 Task: Send an email with the signature Hannah Green with the subject Request for feedback on an event and the message I apologize for any miscommunication and would like to clarify the situation. from softage.2@softage.net to softage.3@softage.net with an attached image file Catalog_image.jpg and move the email from Sent Items to the folder Meditation
Action: Mouse moved to (1004, 522)
Screenshot: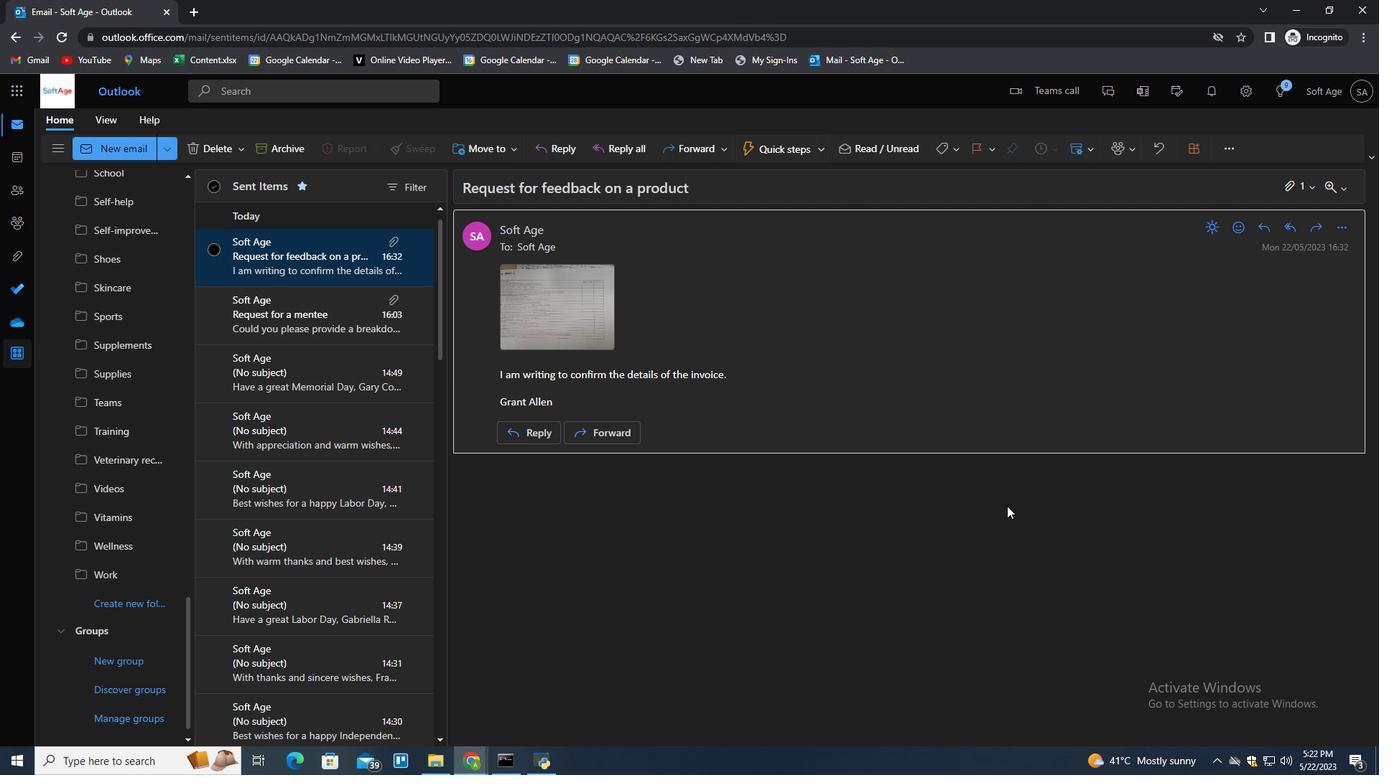 
Action: Key pressed n
Screenshot: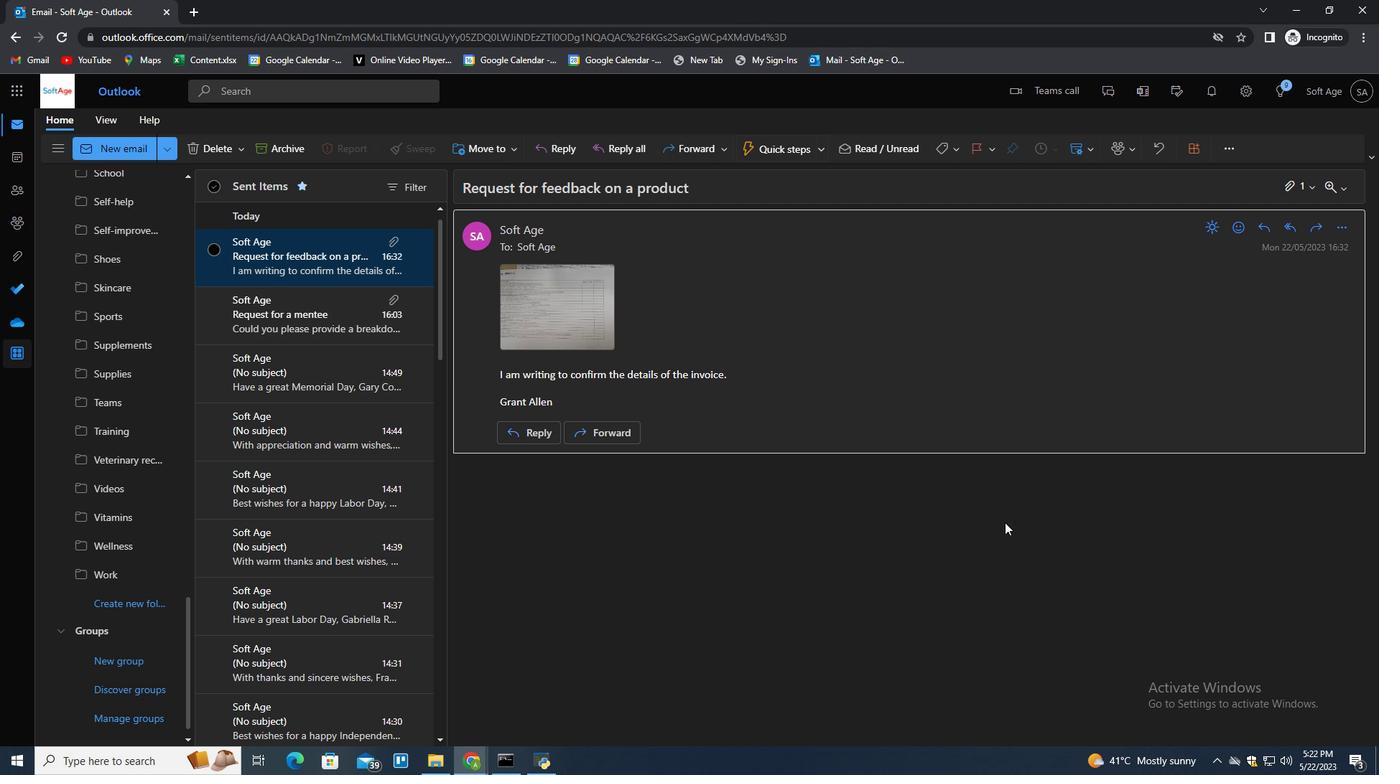 
Action: Mouse moved to (969, 151)
Screenshot: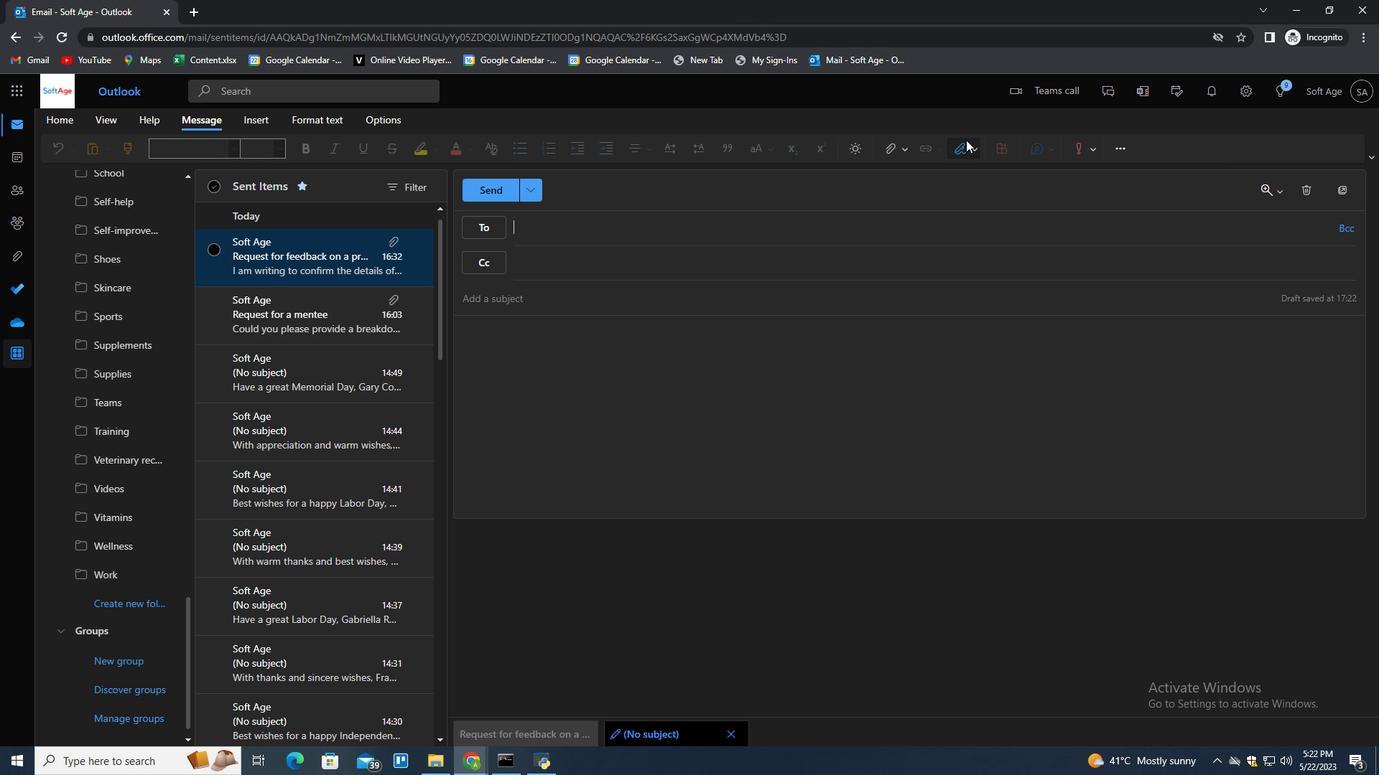 
Action: Mouse pressed left at (969, 151)
Screenshot: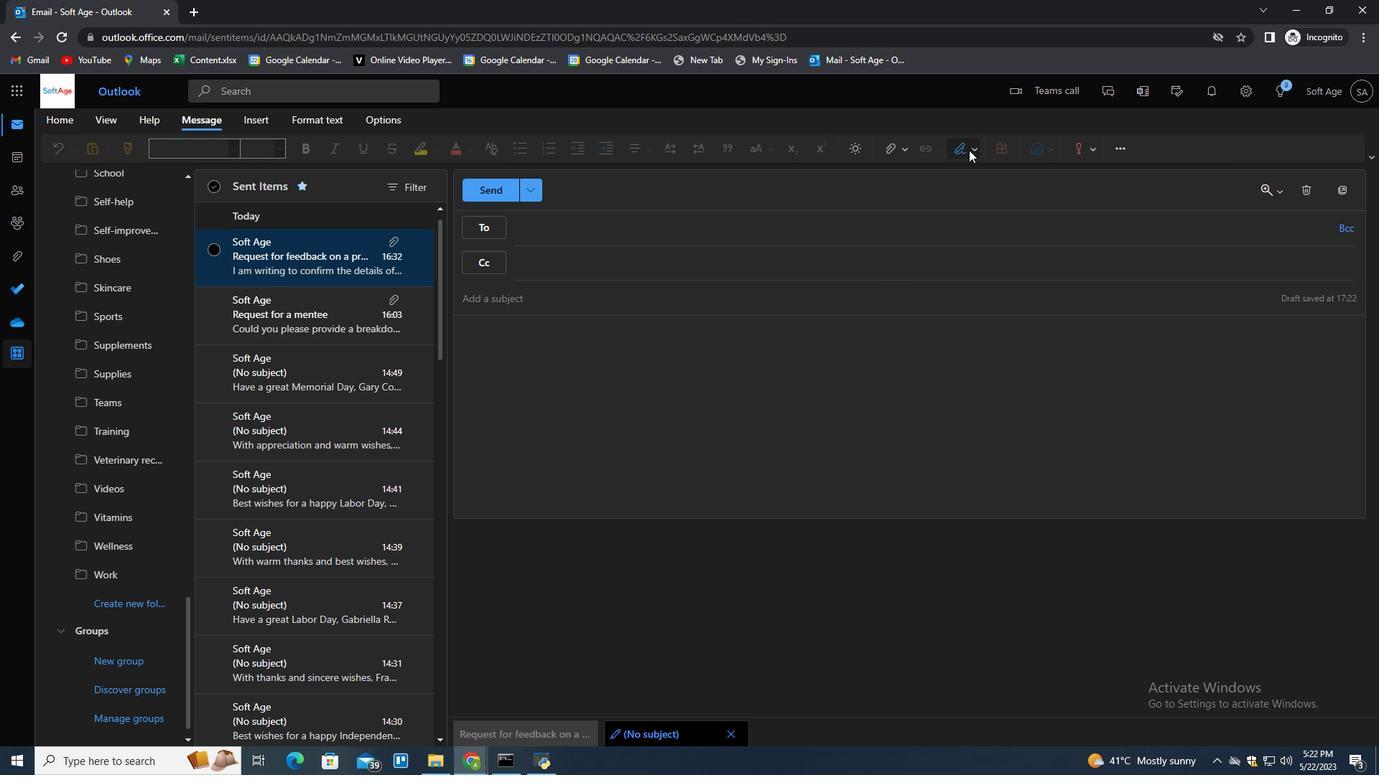 
Action: Mouse moved to (946, 204)
Screenshot: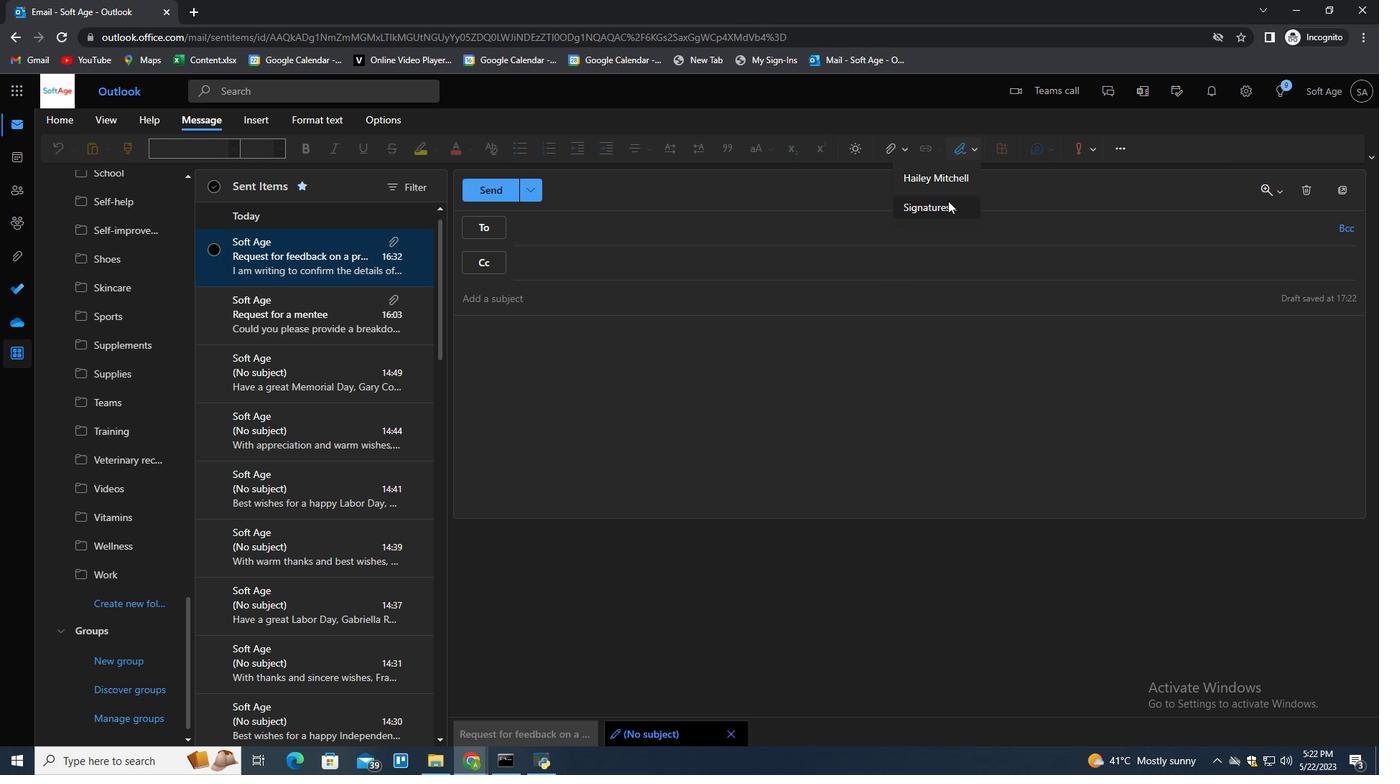 
Action: Mouse pressed left at (946, 204)
Screenshot: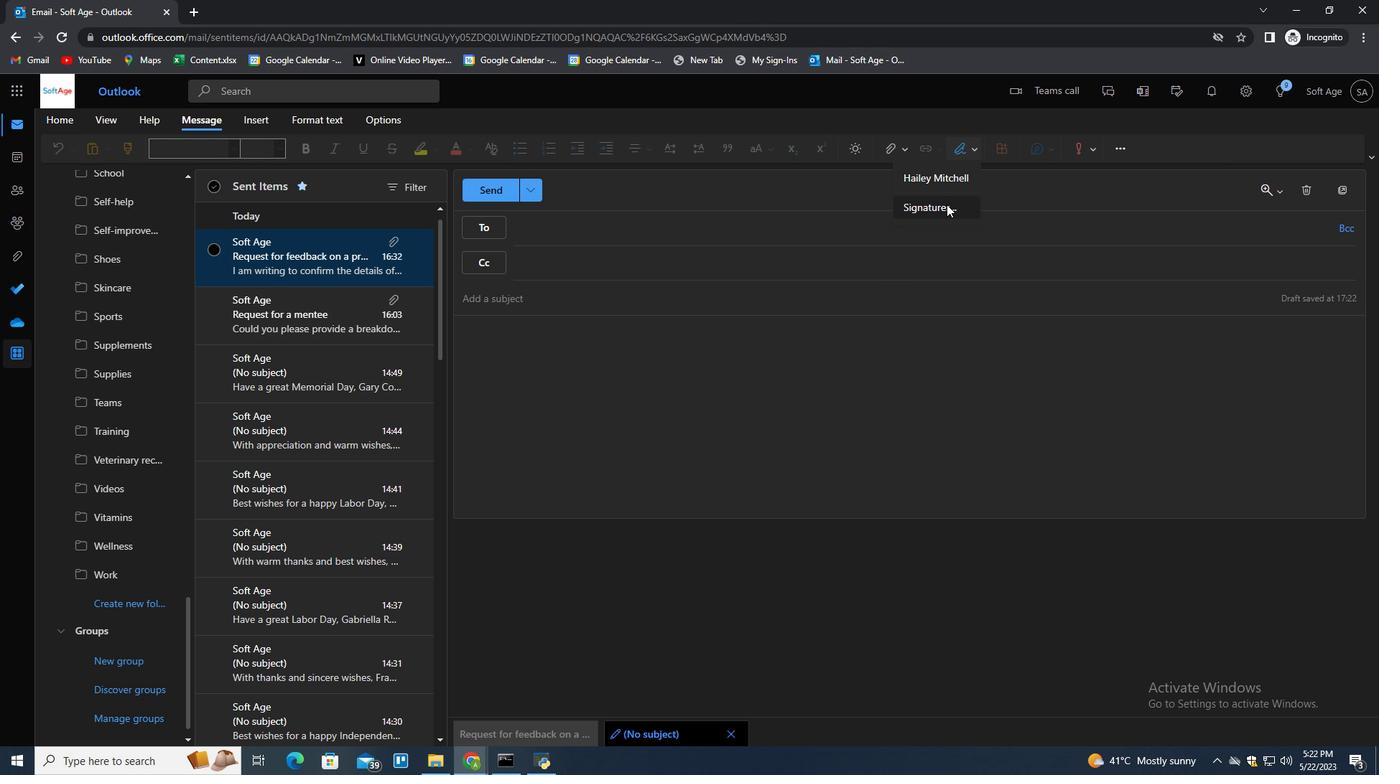 
Action: Mouse moved to (976, 257)
Screenshot: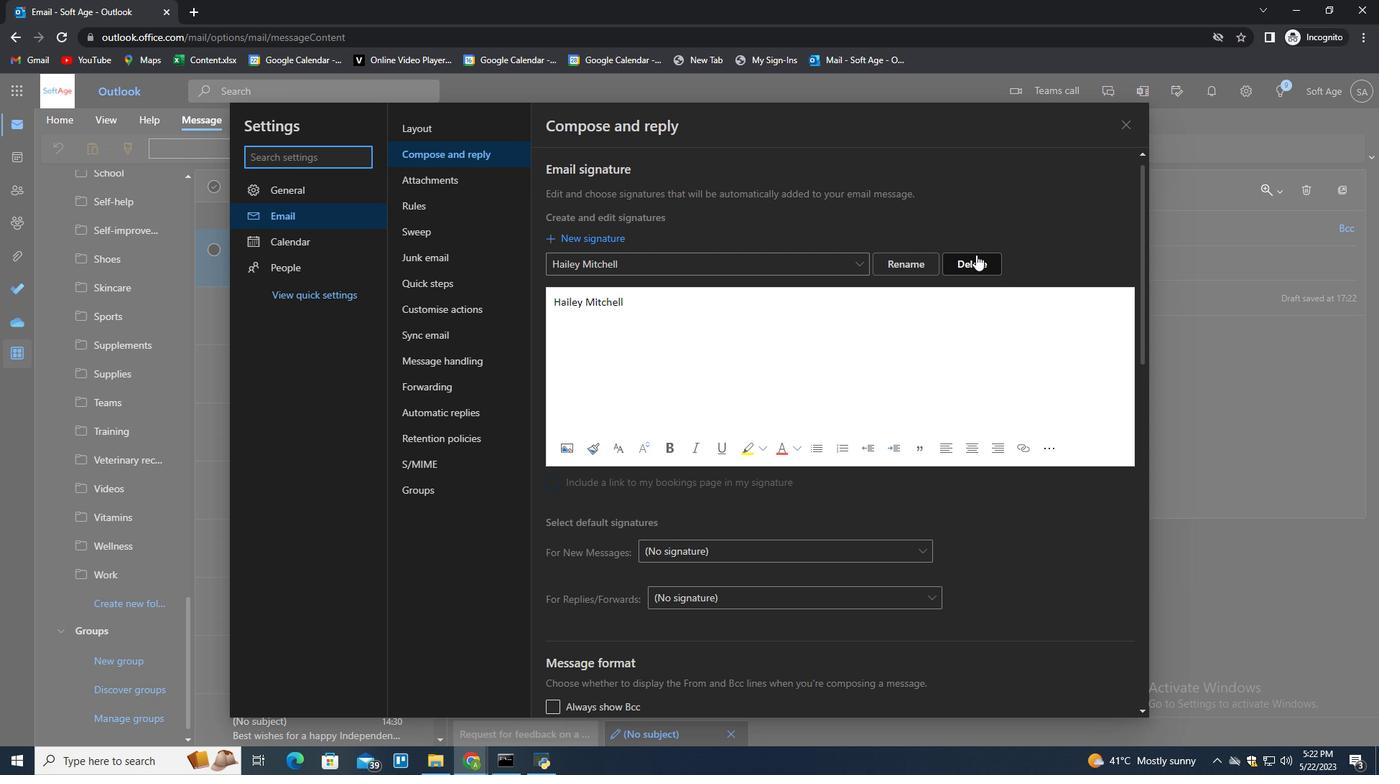 
Action: Mouse pressed left at (976, 257)
Screenshot: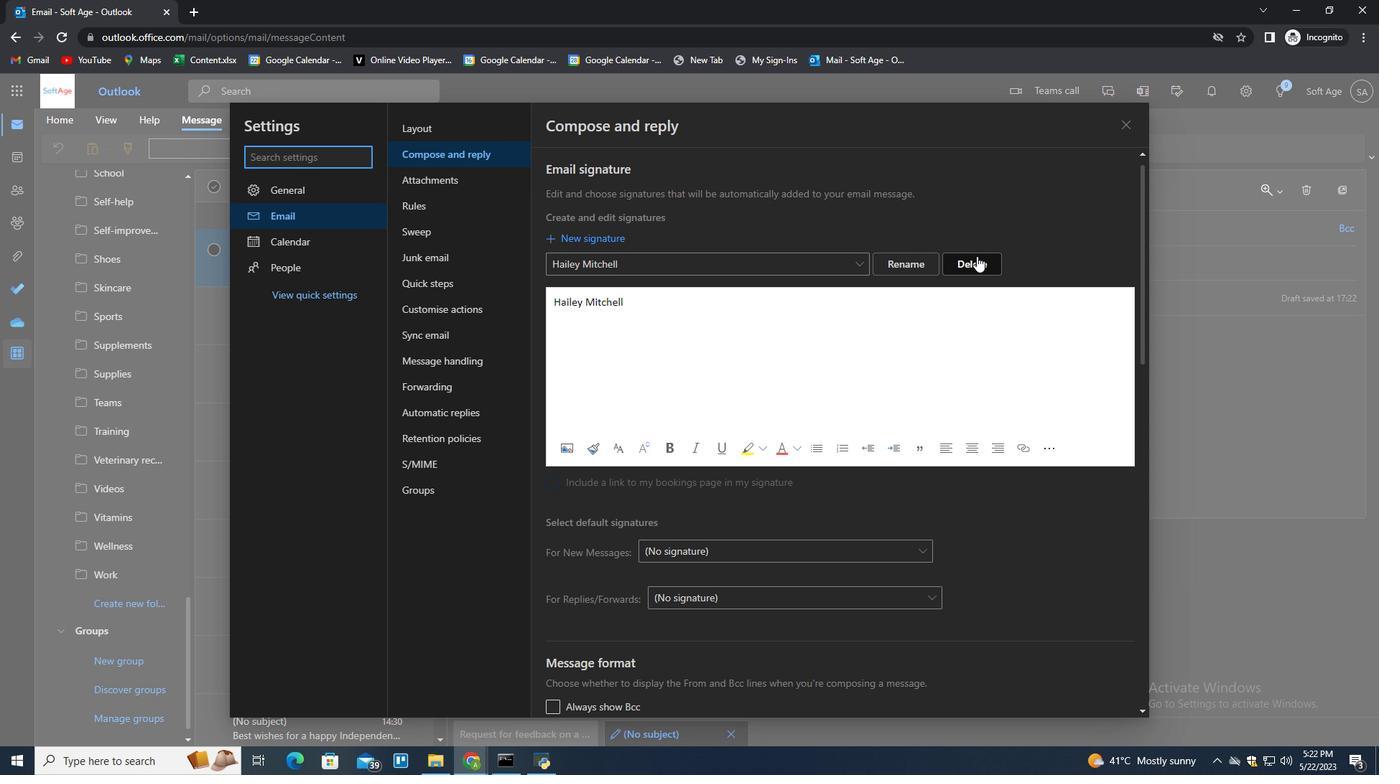 
Action: Mouse moved to (976, 261)
Screenshot: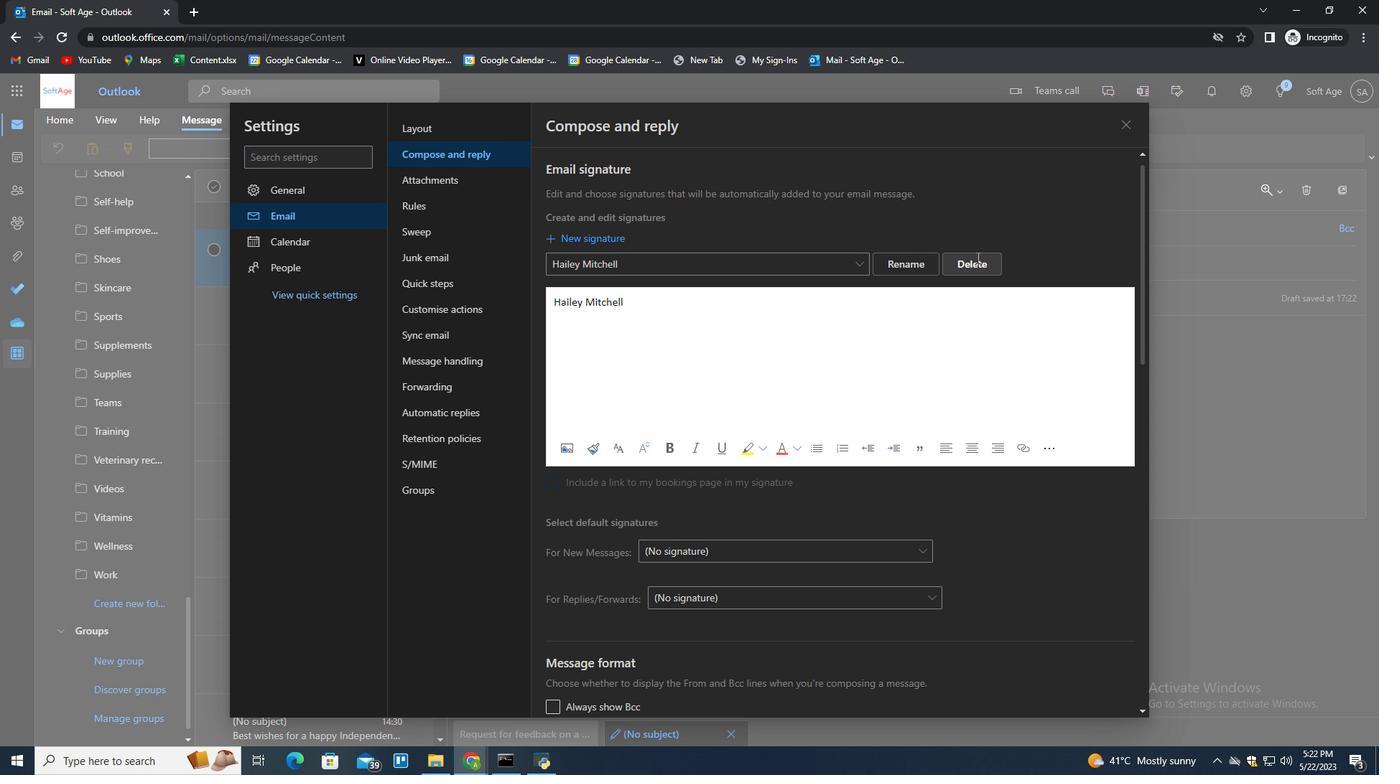 
Action: Mouse pressed left at (976, 261)
Screenshot: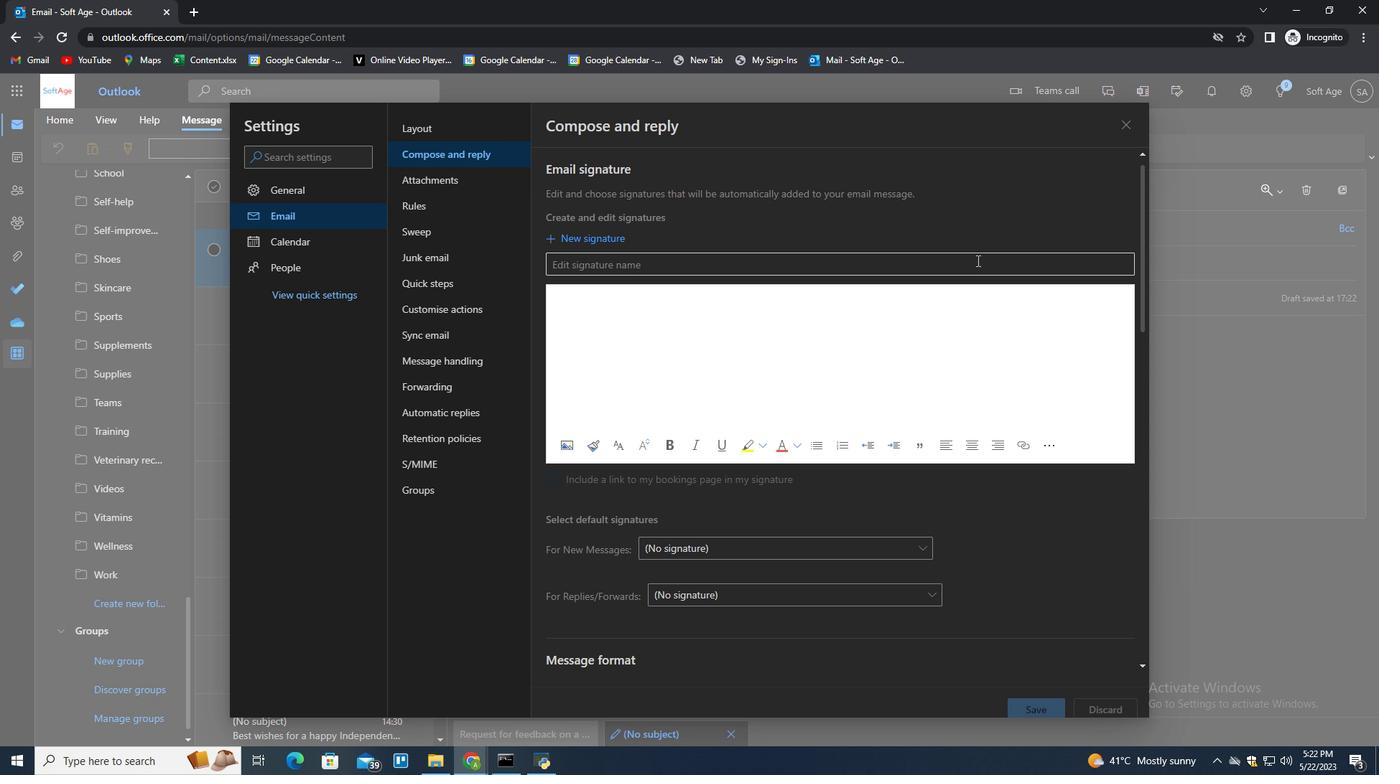 
Action: Key pressed <Key.shift>Hannah<Key.space><Key.shift>Gtr<Key.backspace><Key.backspace>reen<Key.tab><Key.shift><Key.shift><Key.shift><Key.shift><Key.shift><Key.shift><Key.shift><Key.shift><Key.shift><Key.shift><Key.shift><Key.shift><Key.shift><Key.shift><Key.shift><Key.shift><Key.shift><Key.shift><Key.shift><Key.shift><Key.shift><Key.shift><Key.shift><Key.shift><Key.shift><Key.shift><Key.shift><Key.shift><Key.shift><Key.shift><Key.shift><Key.shift><Key.shift>Hannah<Key.space><Key.shift>Green
Screenshot: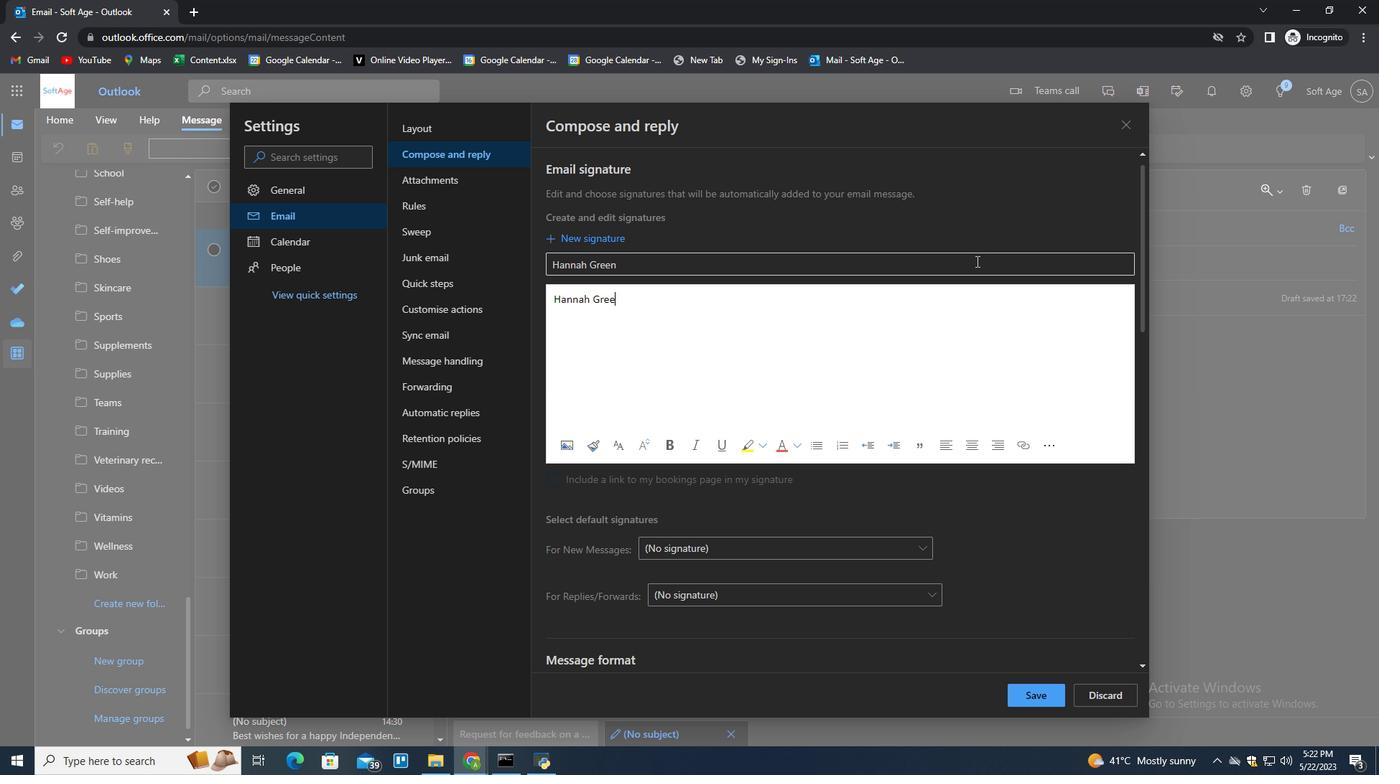 
Action: Mouse moved to (1043, 703)
Screenshot: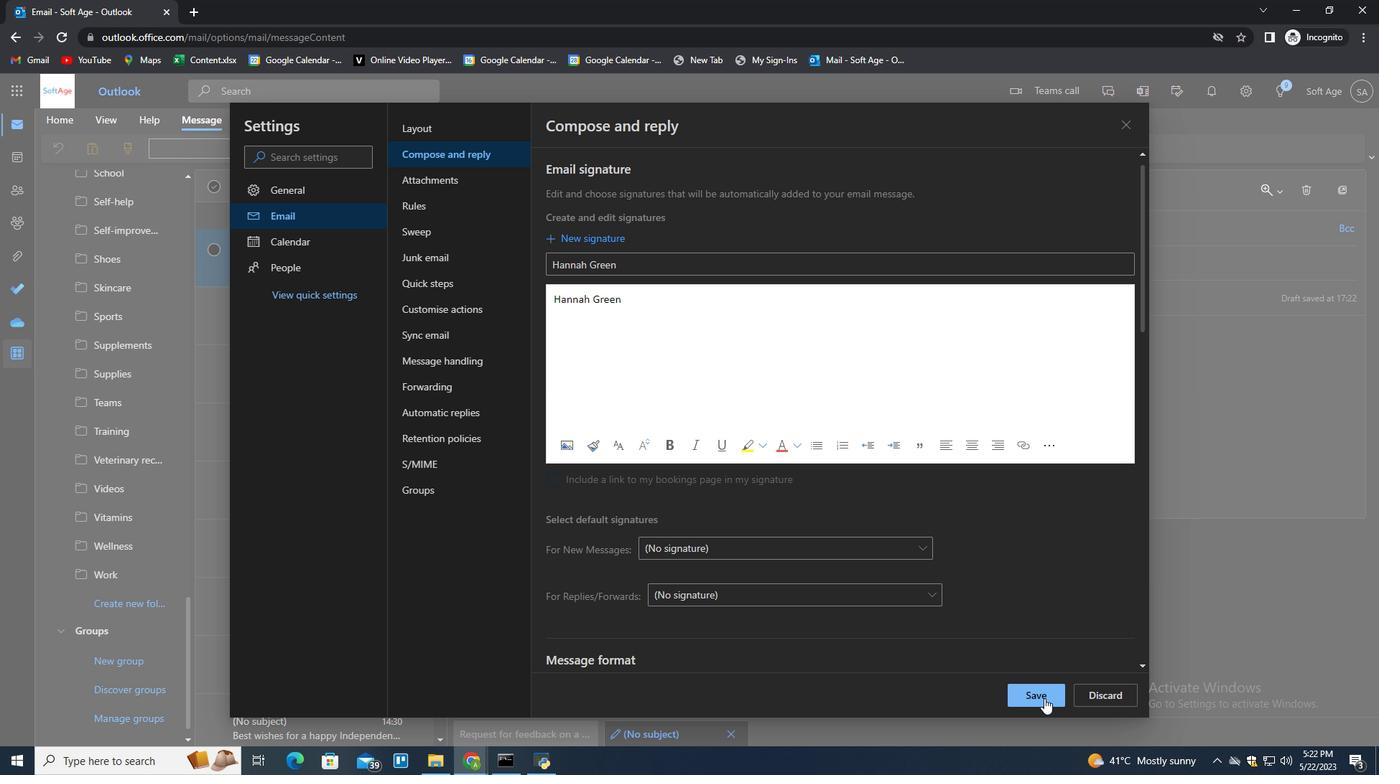 
Action: Mouse pressed left at (1043, 703)
Screenshot: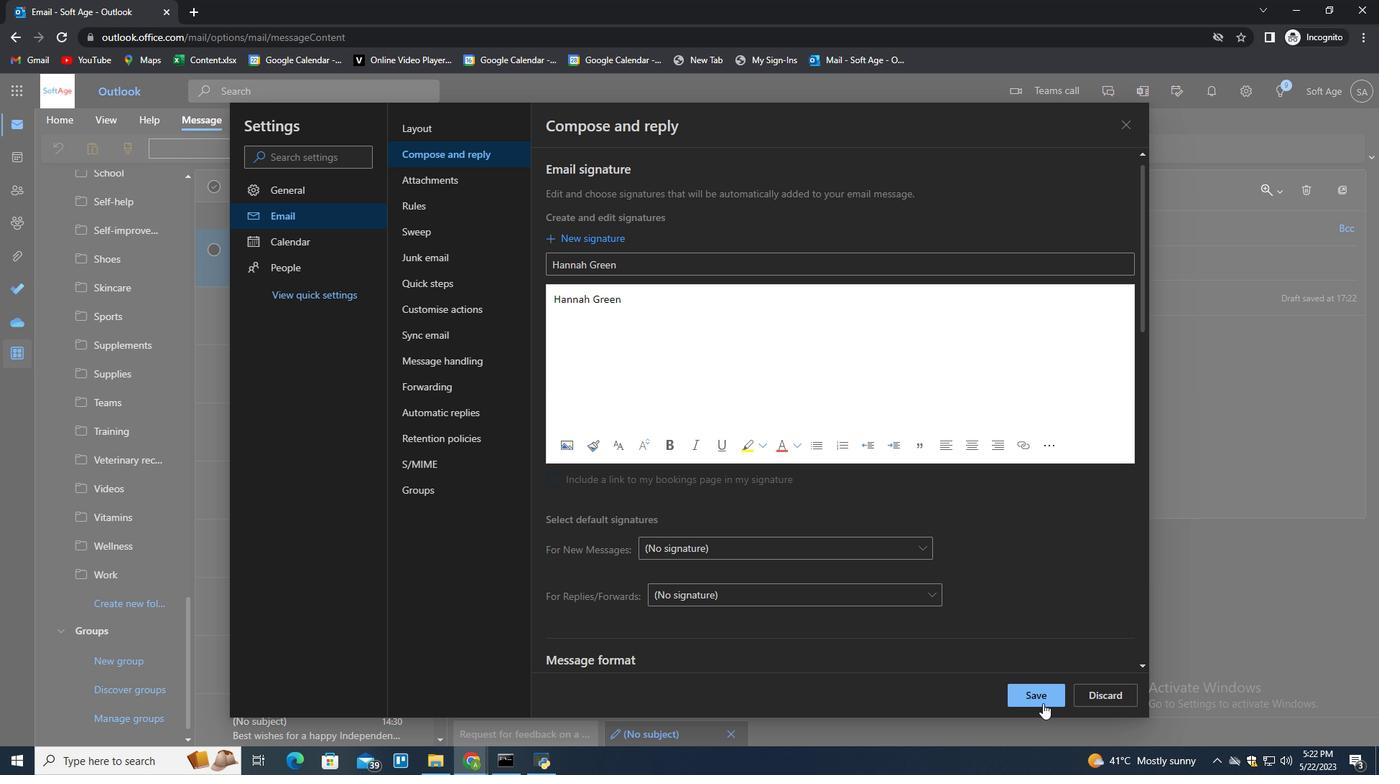 
Action: Mouse moved to (1242, 401)
Screenshot: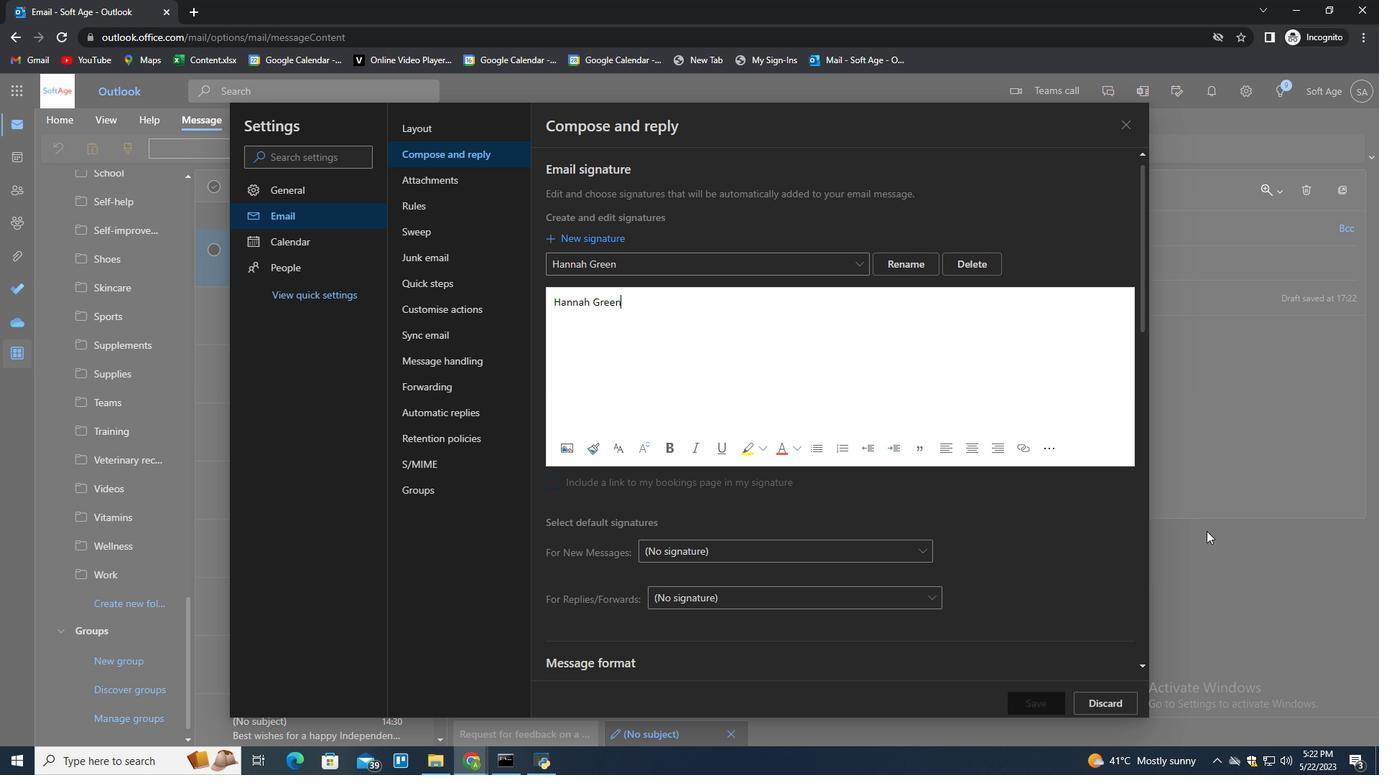 
Action: Mouse pressed left at (1242, 401)
Screenshot: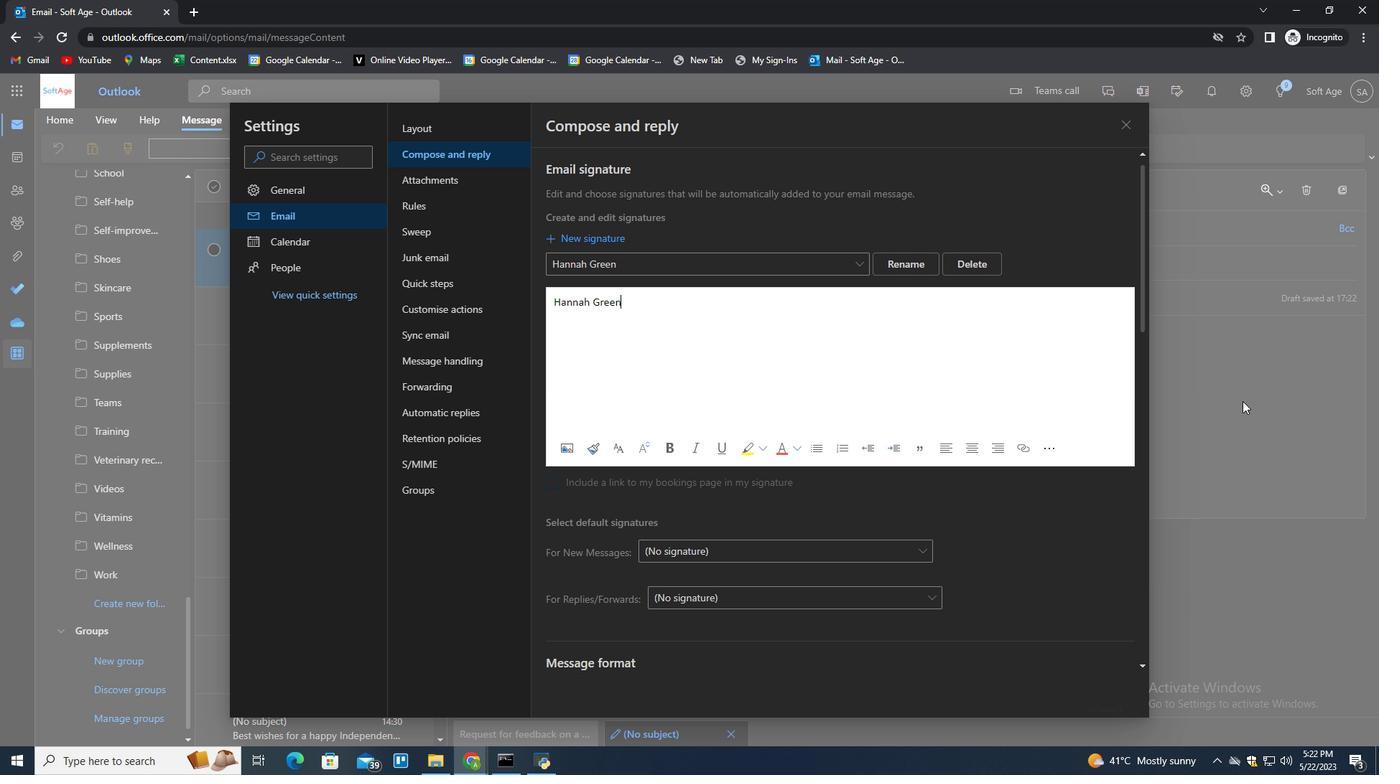 
Action: Mouse moved to (970, 153)
Screenshot: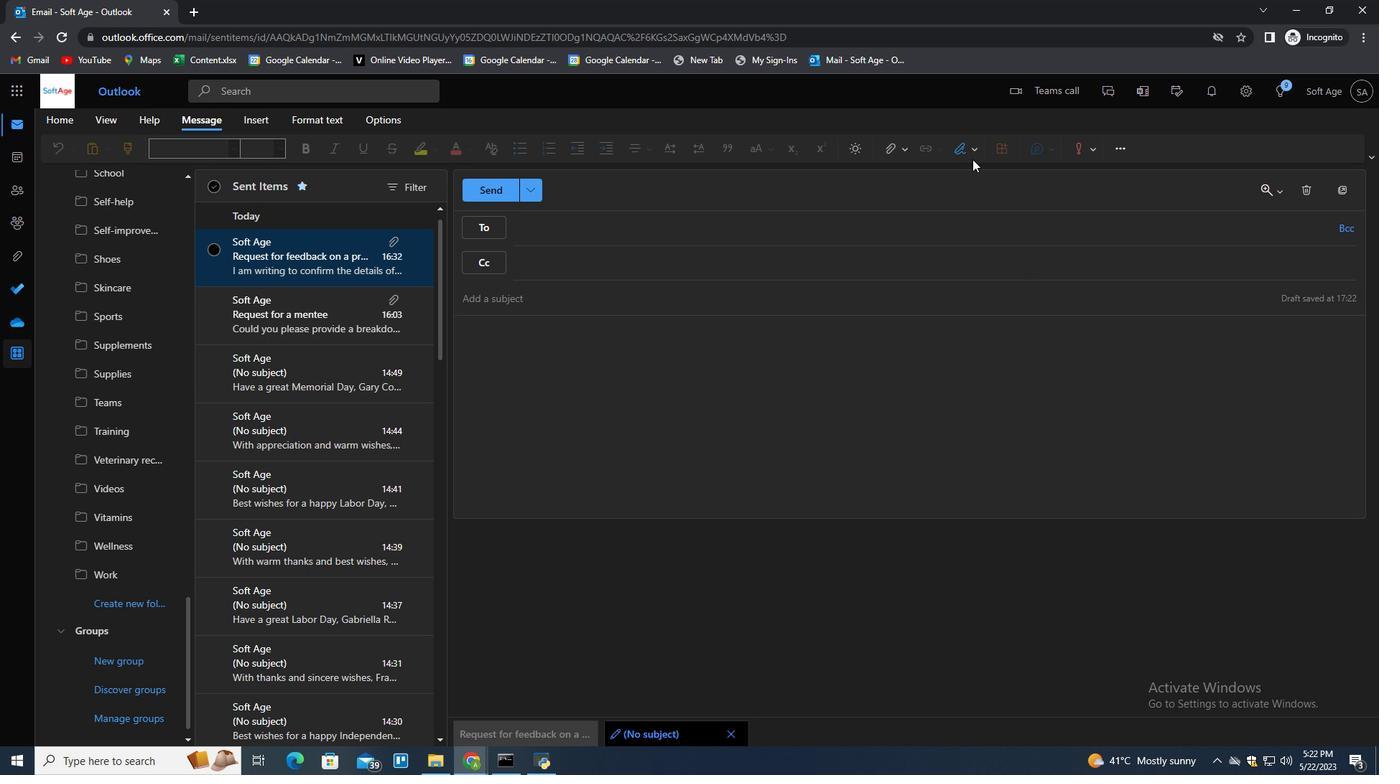 
Action: Mouse pressed left at (970, 153)
Screenshot: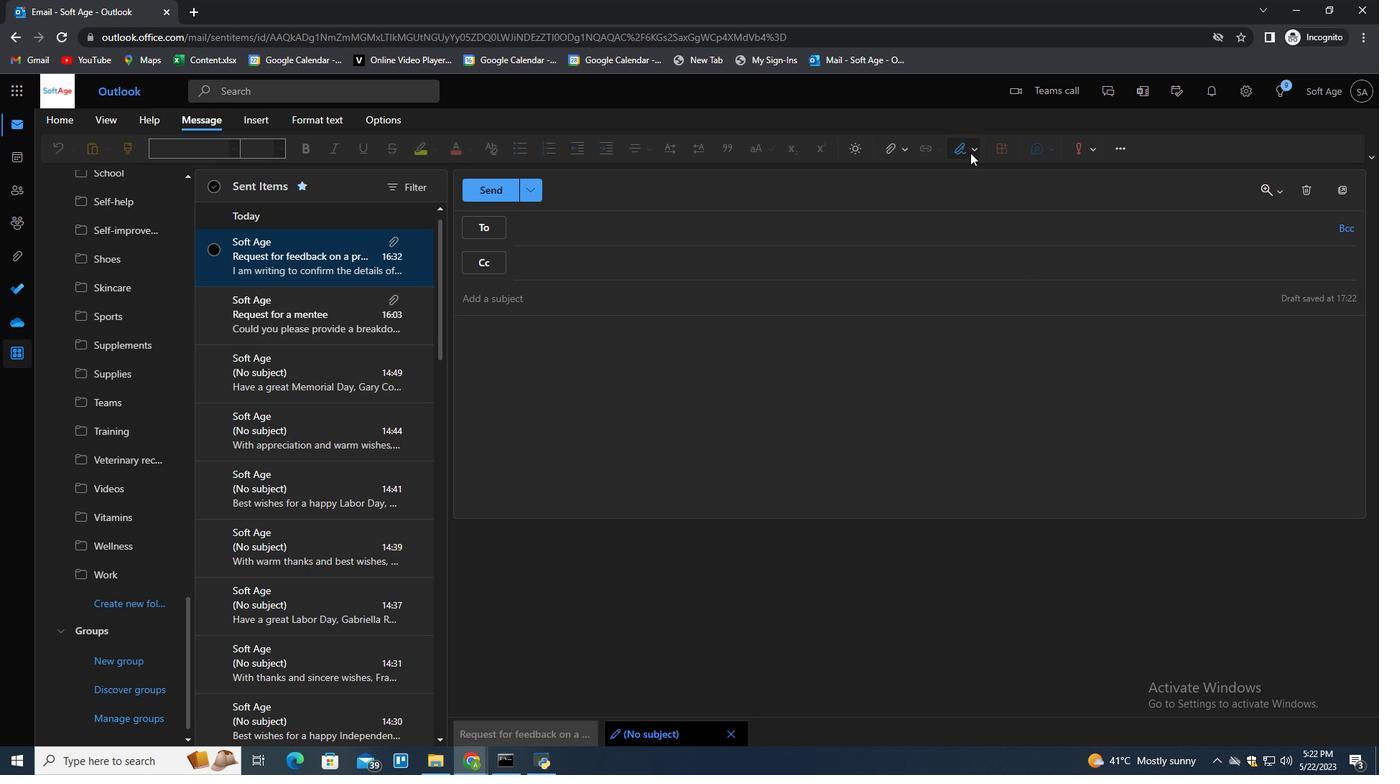 
Action: Mouse moved to (930, 175)
Screenshot: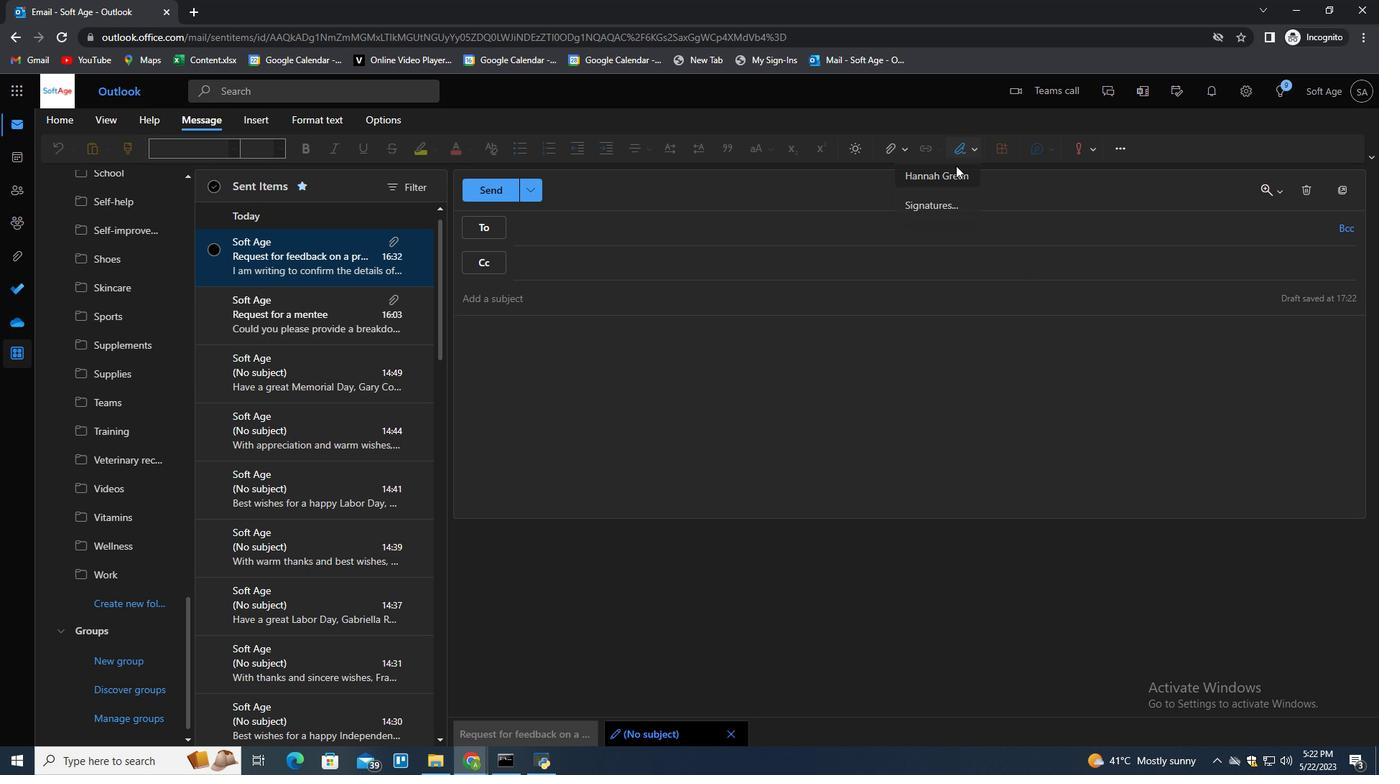 
Action: Mouse pressed left at (930, 175)
Screenshot: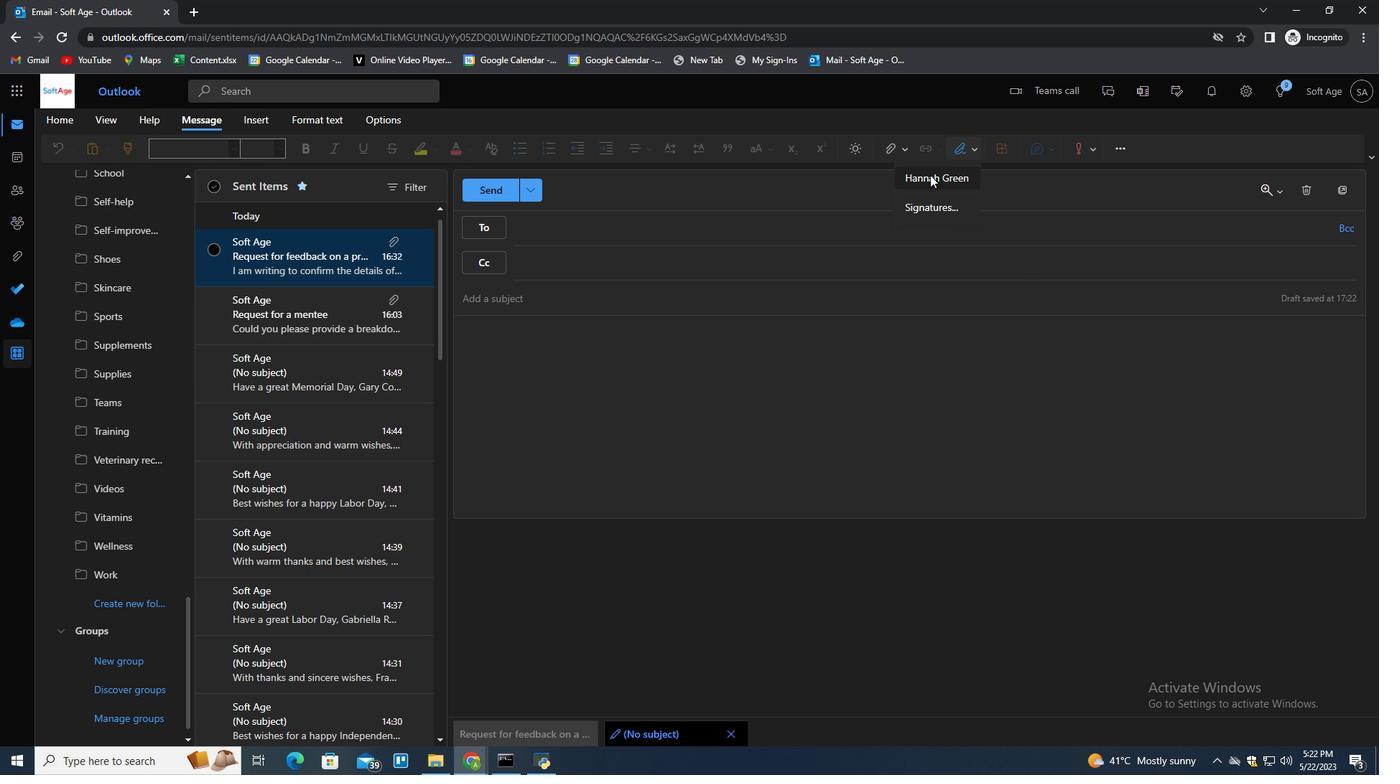 
Action: Mouse moved to (545, 288)
Screenshot: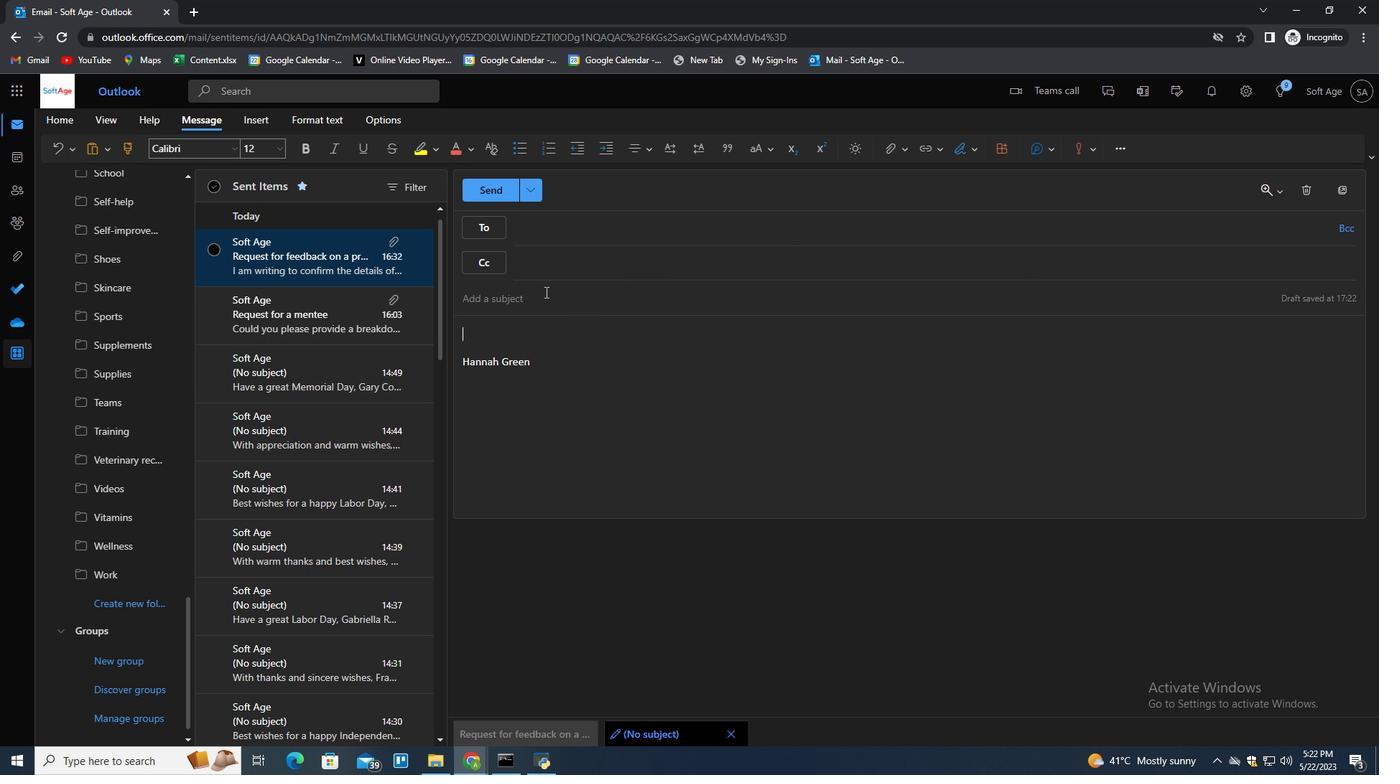 
Action: Mouse pressed left at (545, 288)
Screenshot: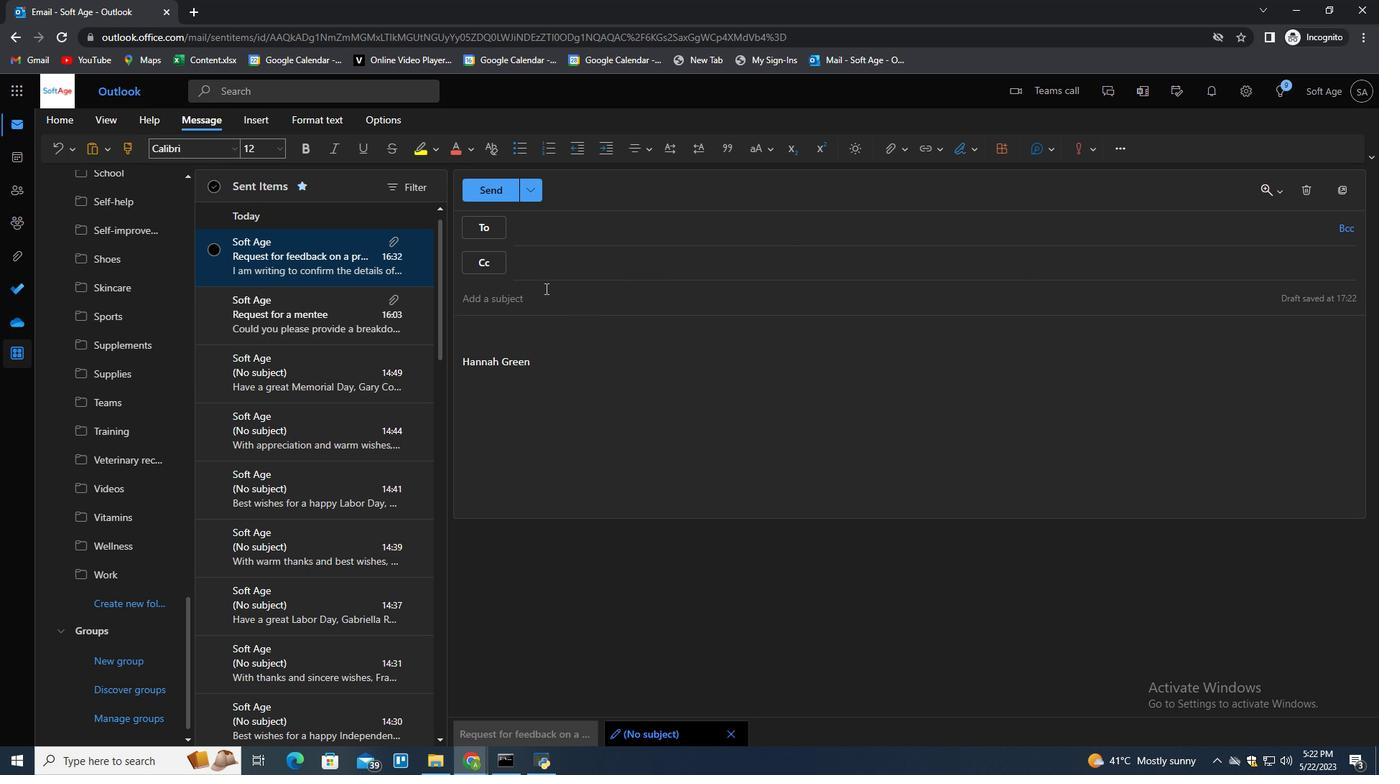 
Action: Mouse moved to (566, 311)
Screenshot: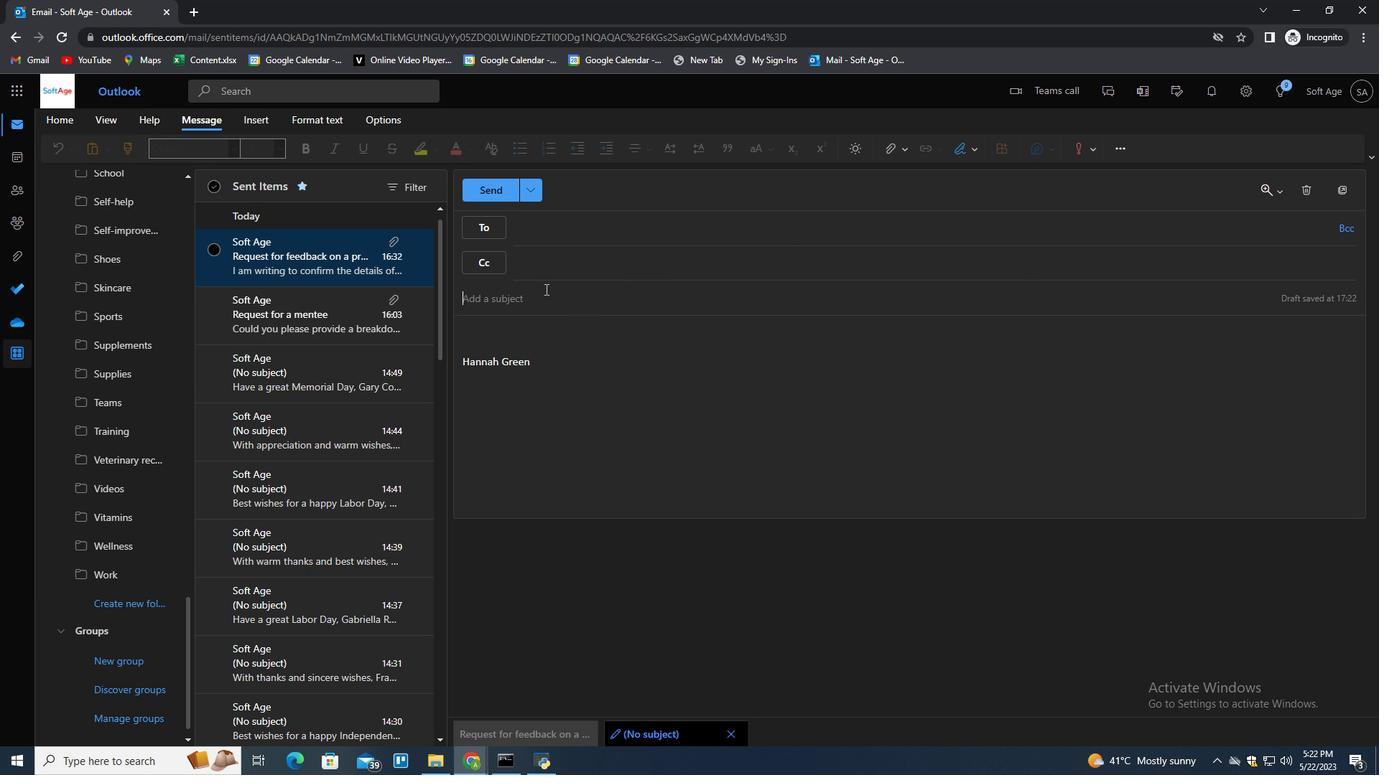 
Action: Key pressed <Key.shift>Request<Key.space>for<Key.space>feedna<Key.backspace><Key.backspace>back<Key.space>o<Key.space>a<Key.backspace><Key.backspace>n<Key.space>an<Key.space>event<Key.space>and<Key.space>t<Key.backspace><Key.backspace><Key.backspace><Key.backspace><Key.backspace><Key.tab><Key.shift>I<Key.space>apologize<Key.space>for<Key.space>any<Key.space>miscommunication<Key.space>and<Key.space>would<Key.space>like<Key.space>to<Key.space>vl<Key.backspace><Key.backspace>clarify<Key.space>the<Key.space>sitr<Key.backspace>uation.
Screenshot: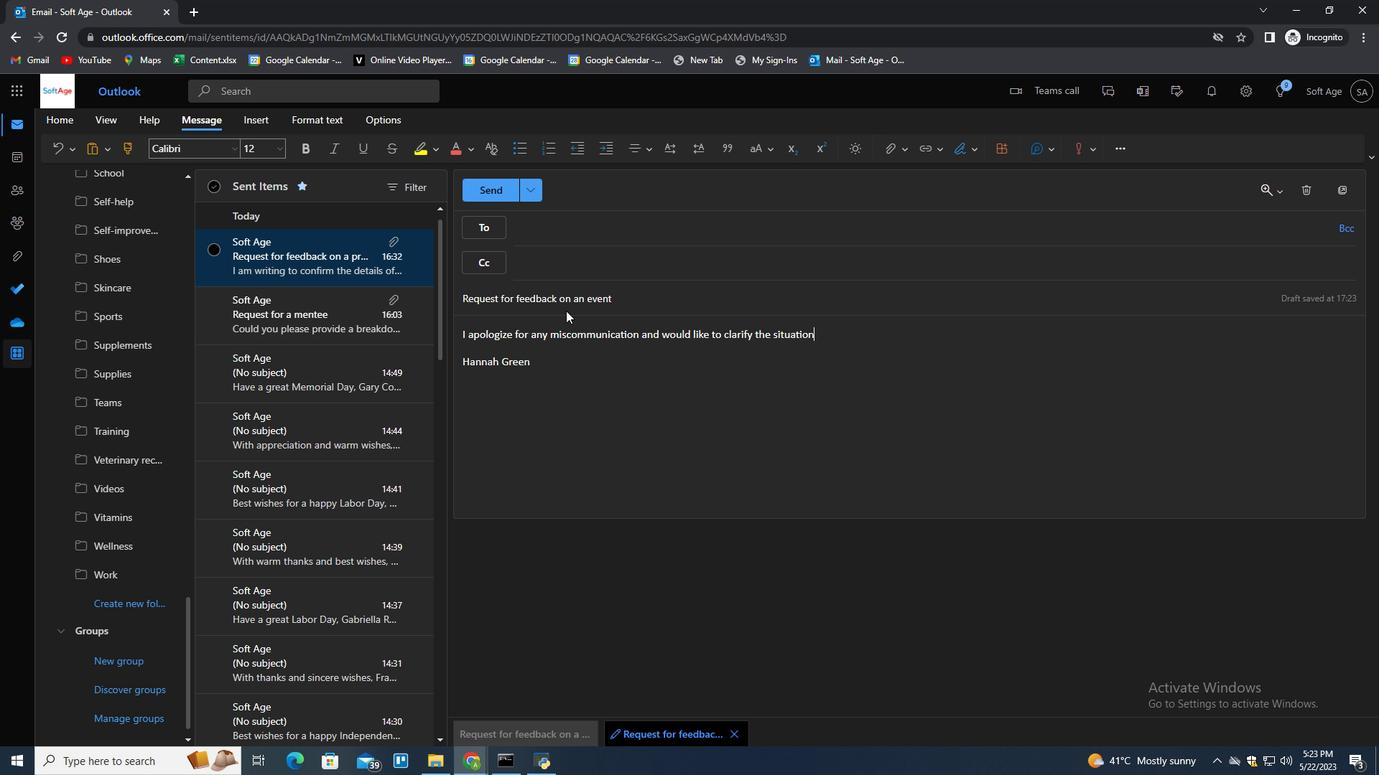 
Action: Mouse moved to (523, 232)
Screenshot: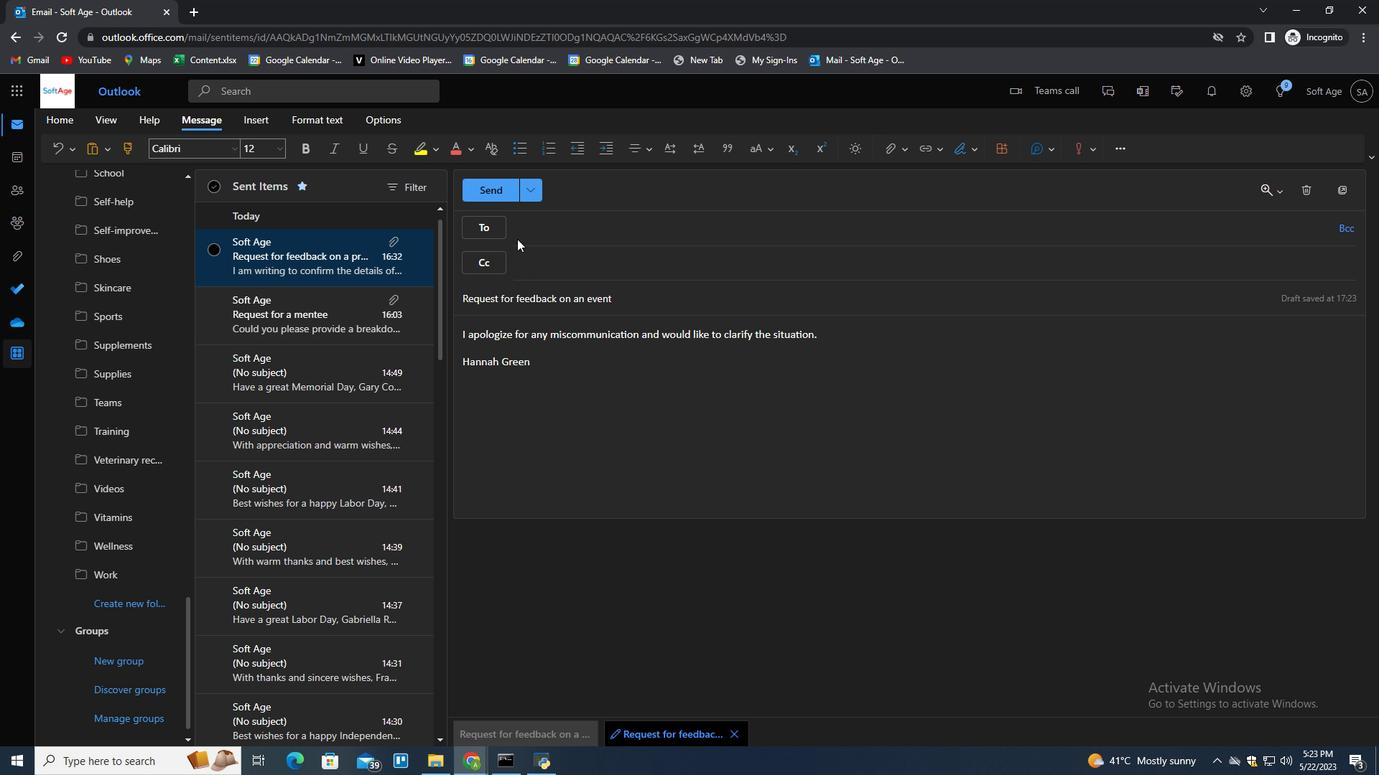 
Action: Mouse pressed left at (523, 232)
Screenshot: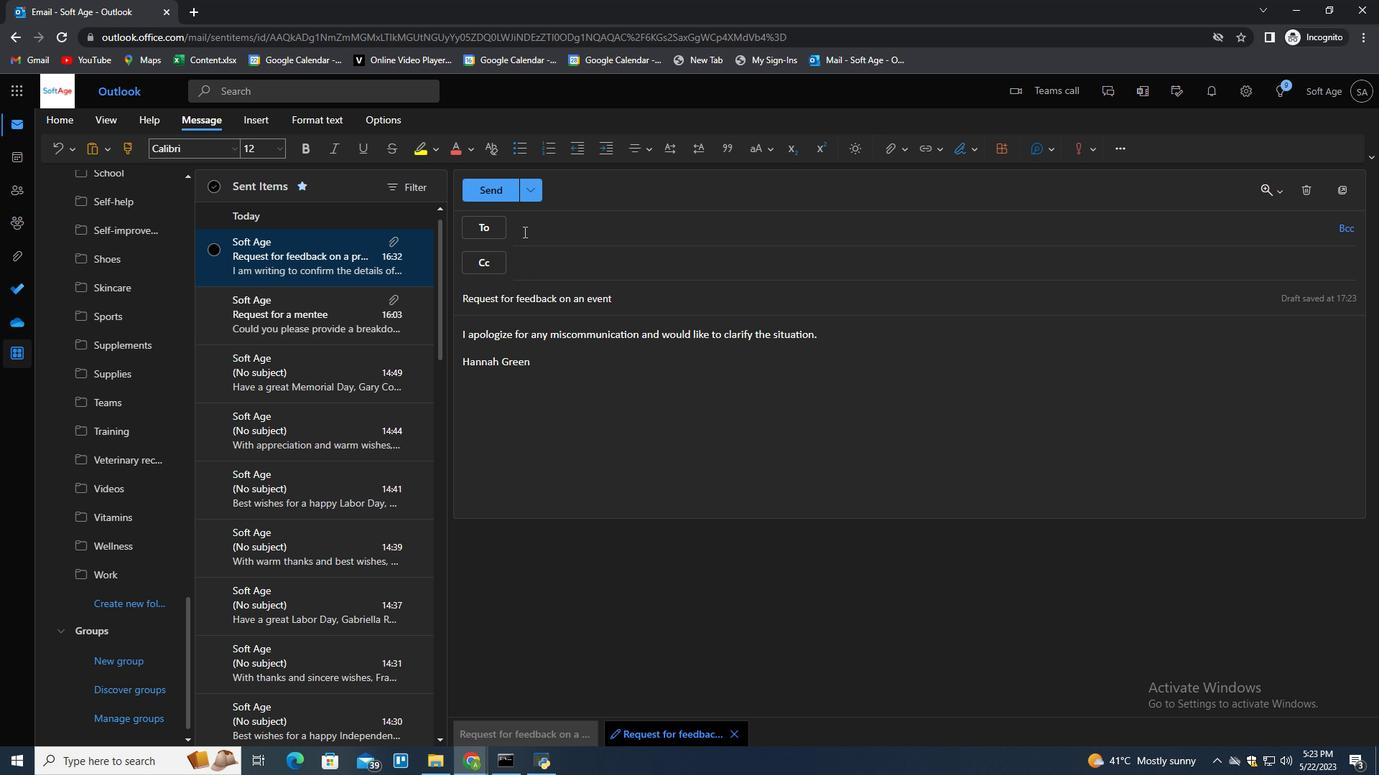 
Action: Key pressed softgae<Key.backspace><Key.backspace><Key.backspace>age.3<Key.shift>@softage.net<Key.enter>
Screenshot: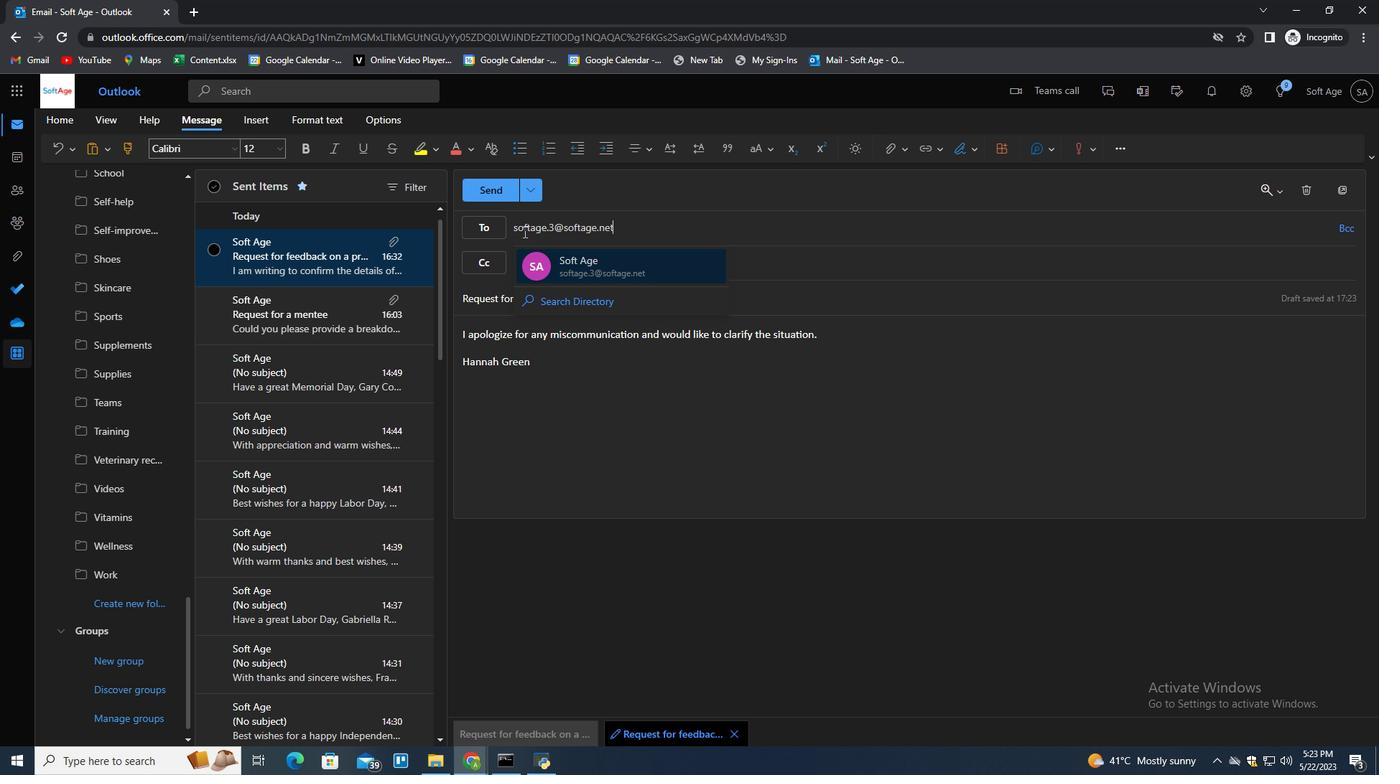 
Action: Mouse moved to (900, 146)
Screenshot: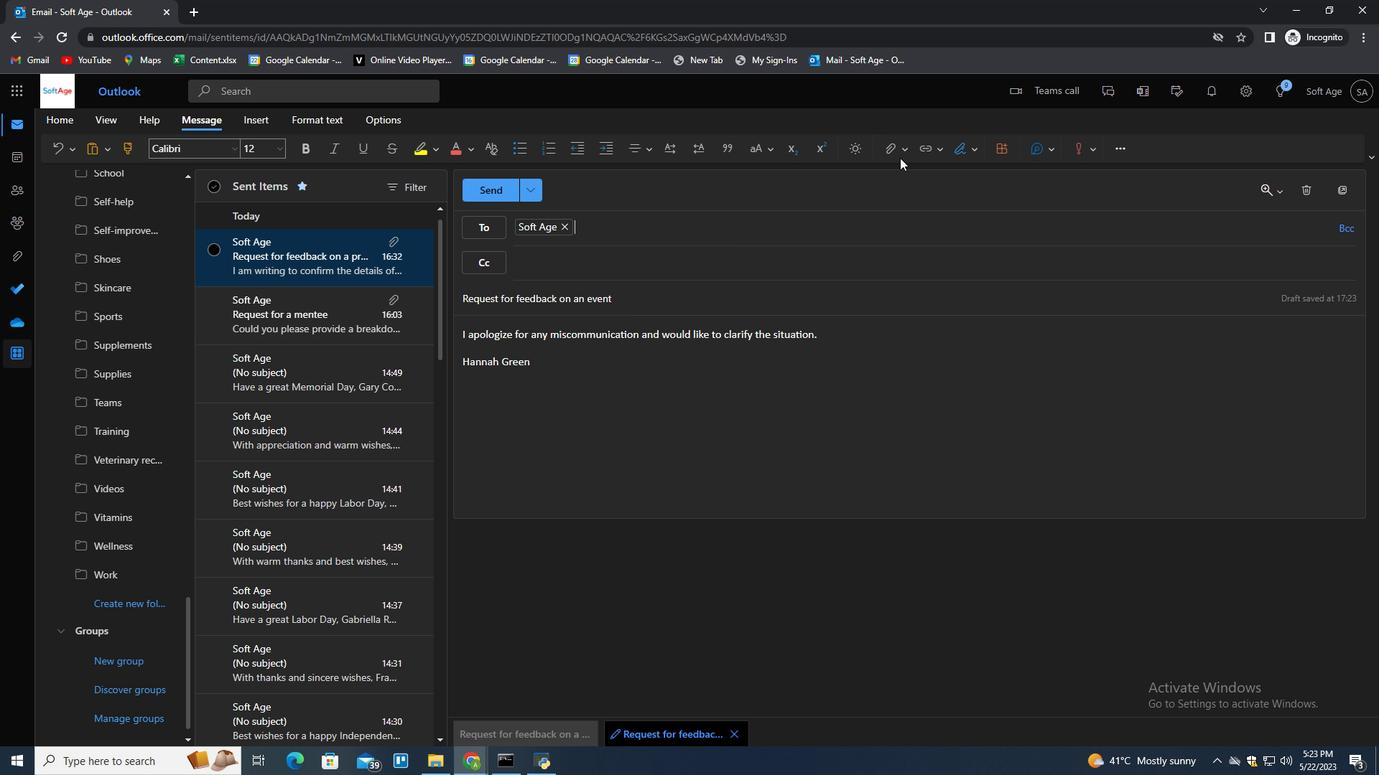 
Action: Mouse pressed left at (900, 146)
Screenshot: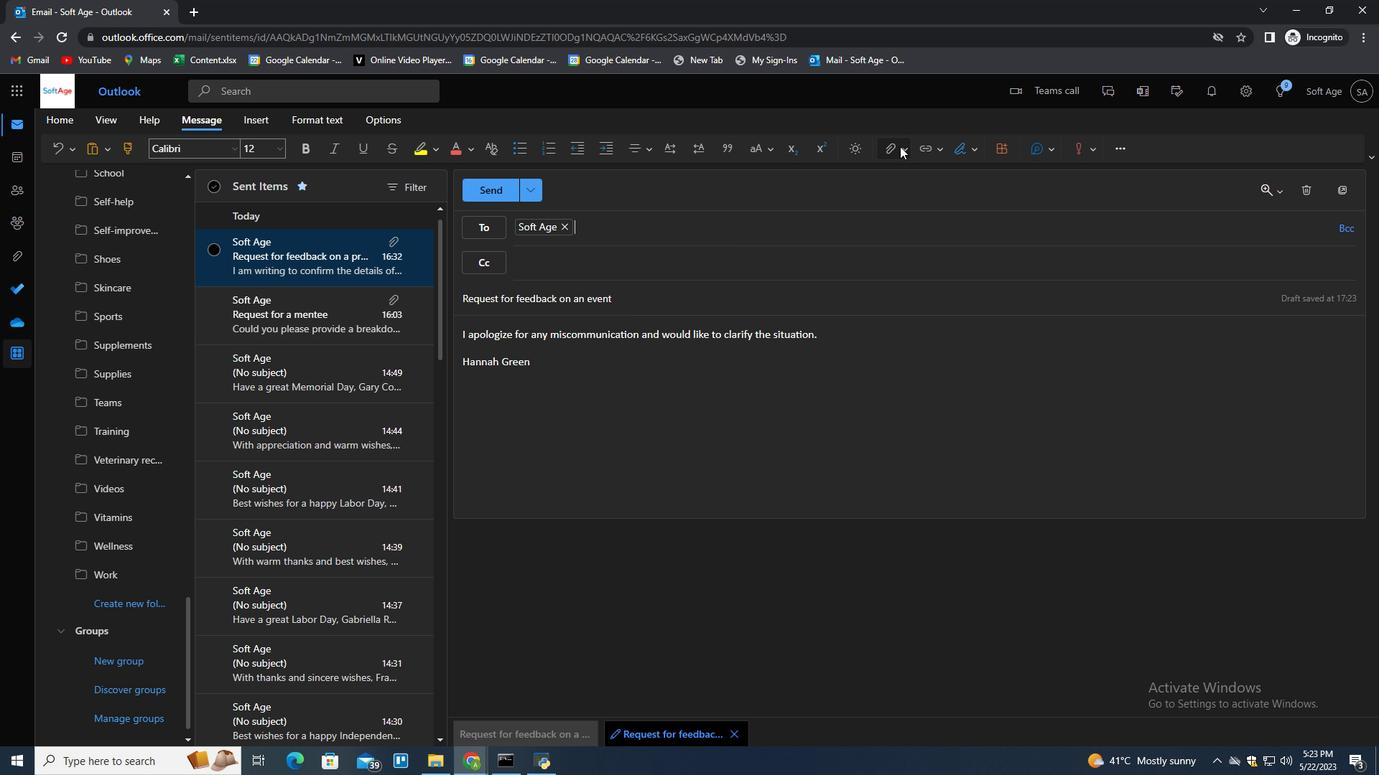 
Action: Mouse moved to (859, 170)
Screenshot: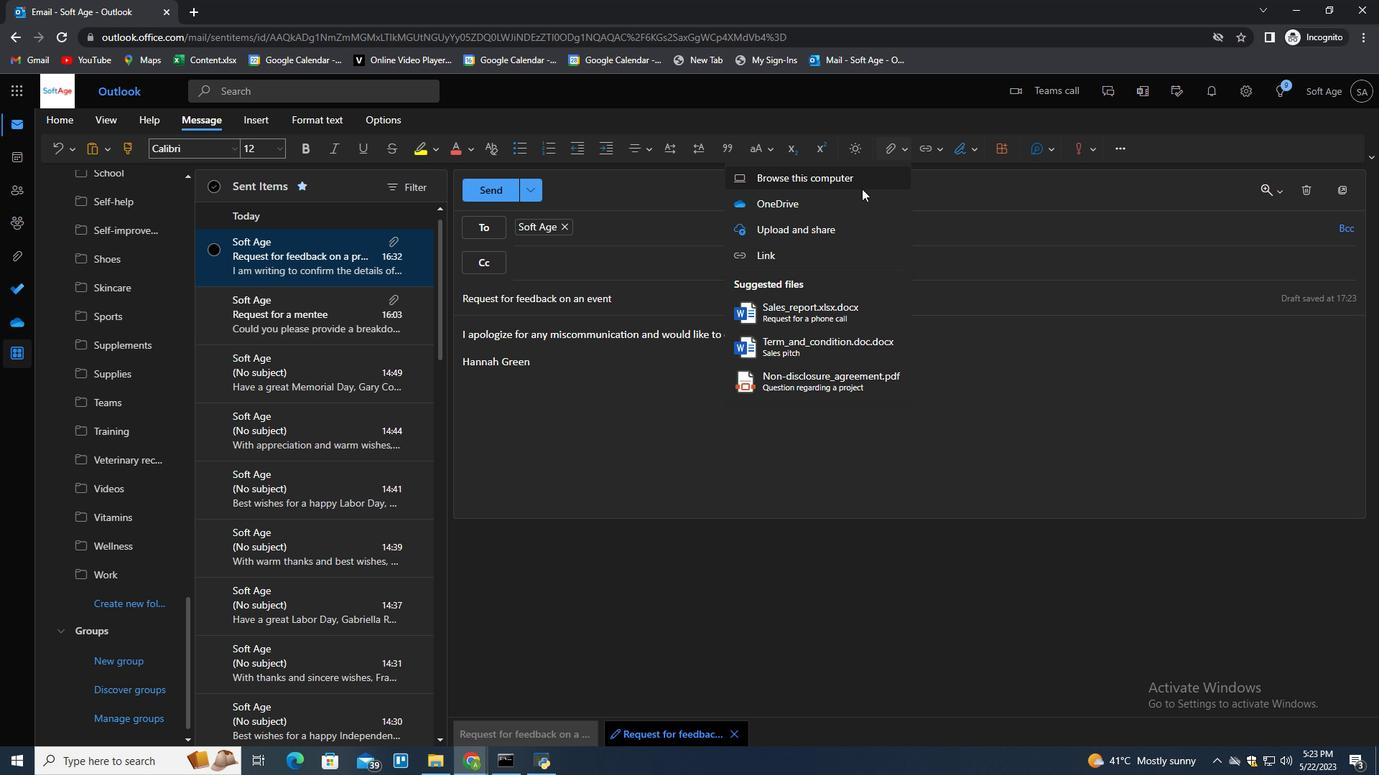 
Action: Mouse pressed left at (859, 170)
Screenshot: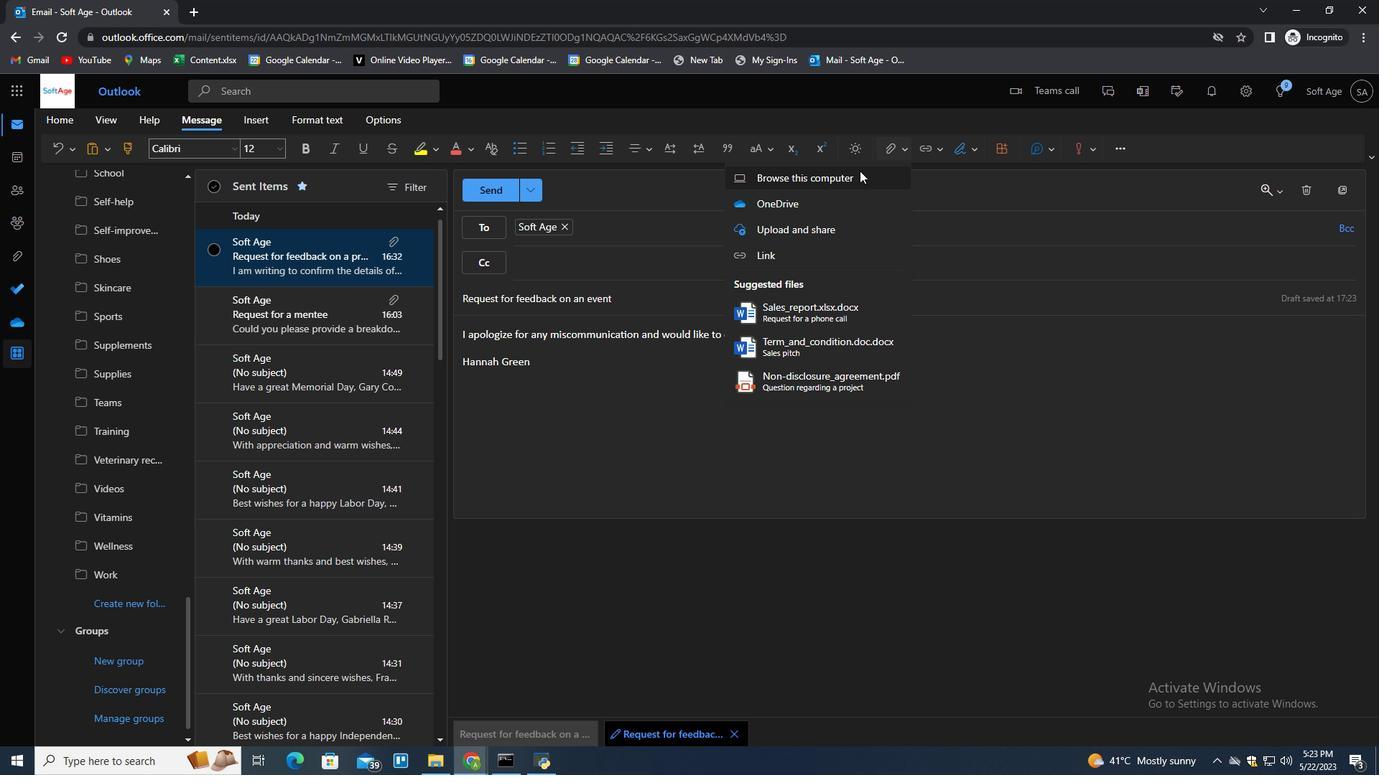 
Action: Mouse moved to (267, 244)
Screenshot: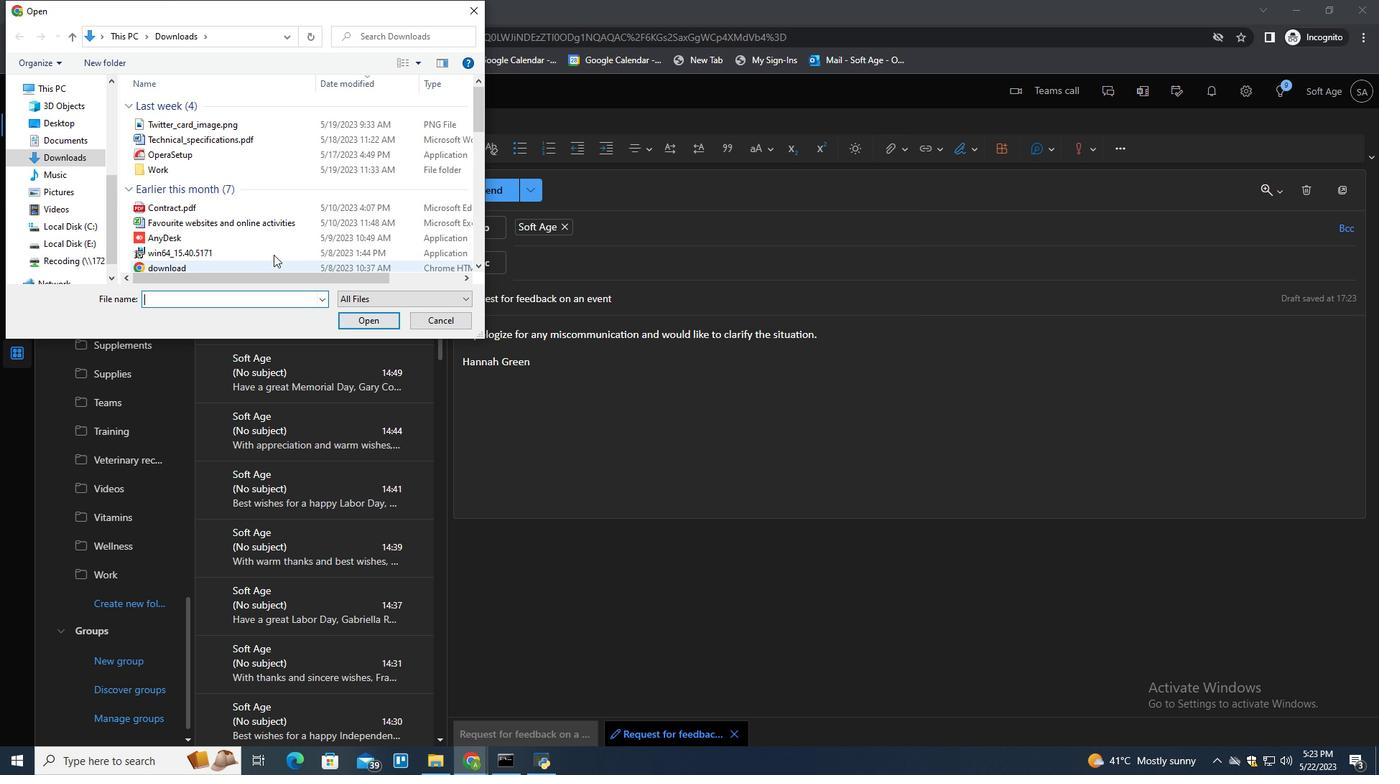 
Action: Mouse scrolled (267, 244) with delta (0, 0)
Screenshot: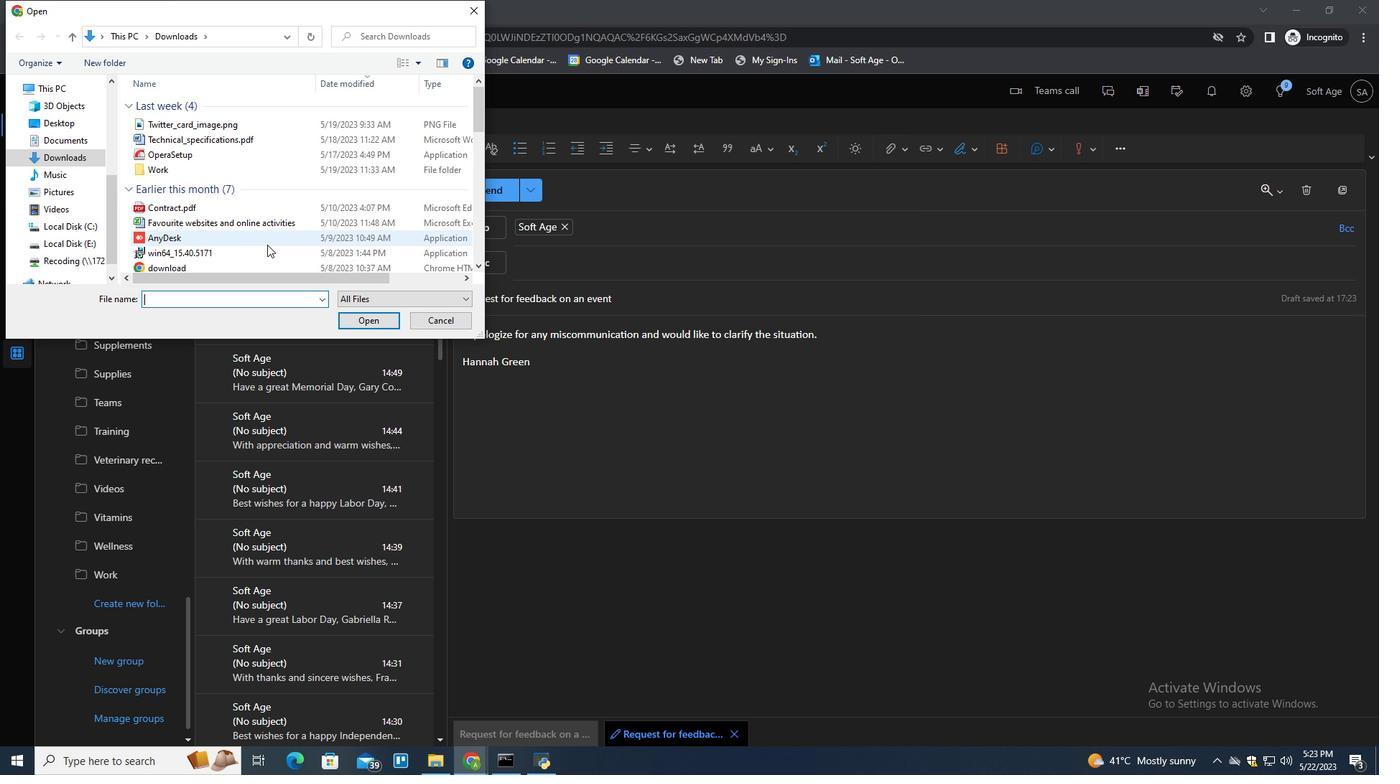 
Action: Mouse scrolled (267, 244) with delta (0, 0)
Screenshot: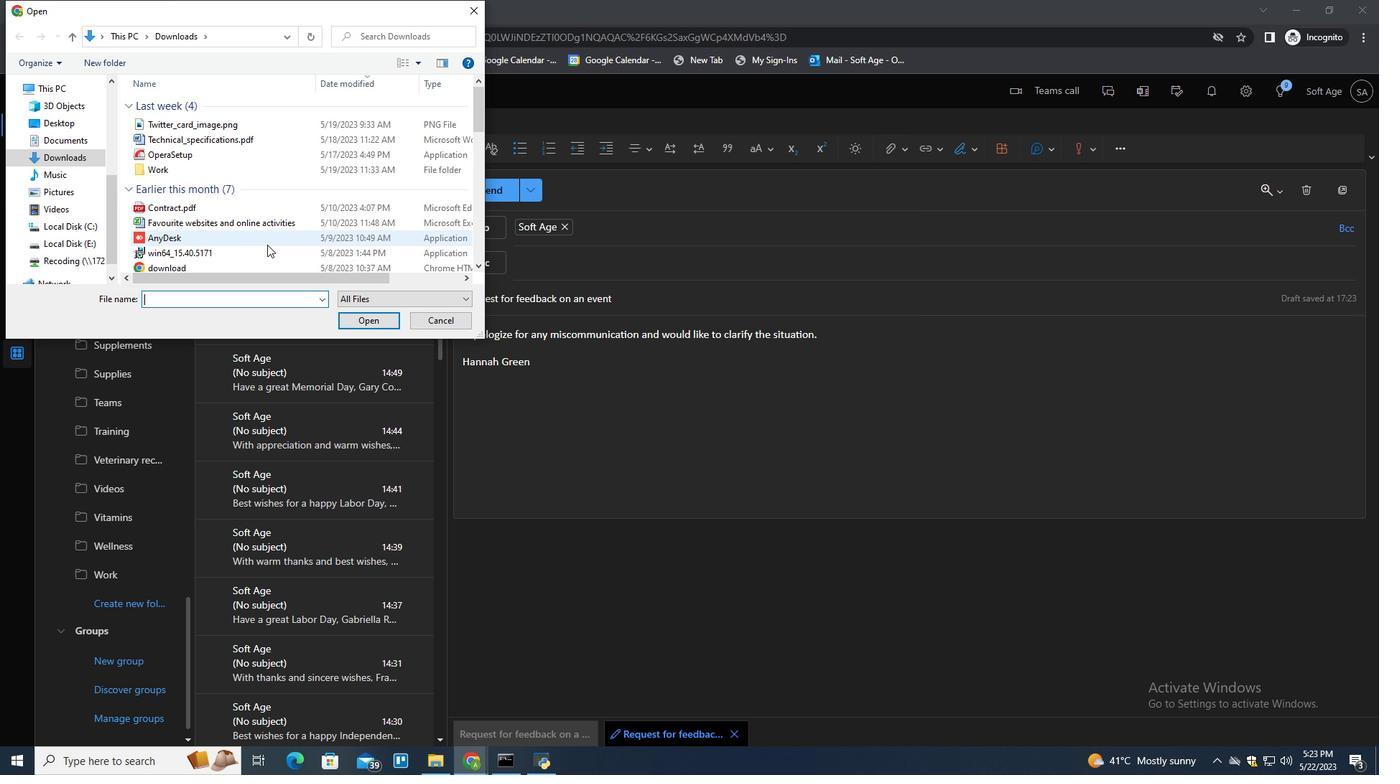 
Action: Mouse scrolled (267, 244) with delta (0, 0)
Screenshot: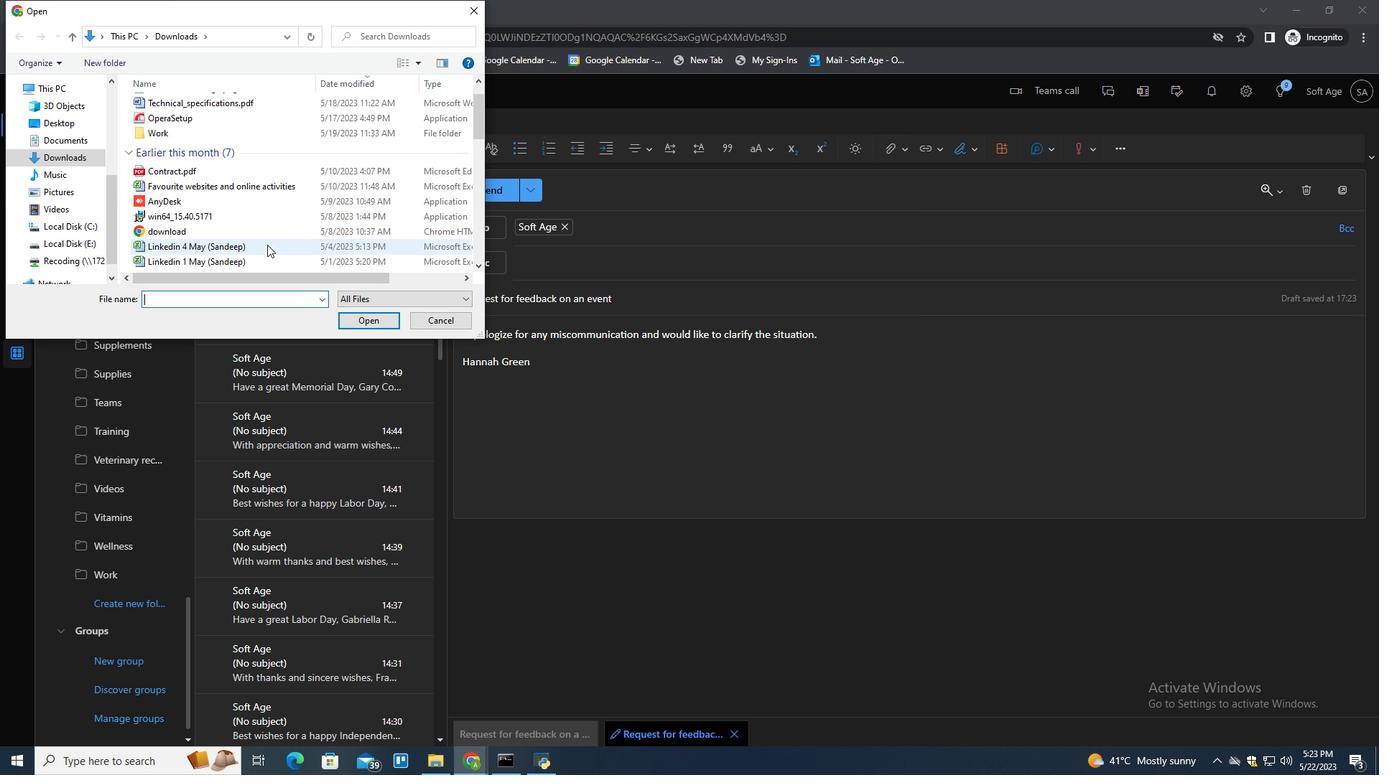 
Action: Mouse scrolled (267, 244) with delta (0, 0)
Screenshot: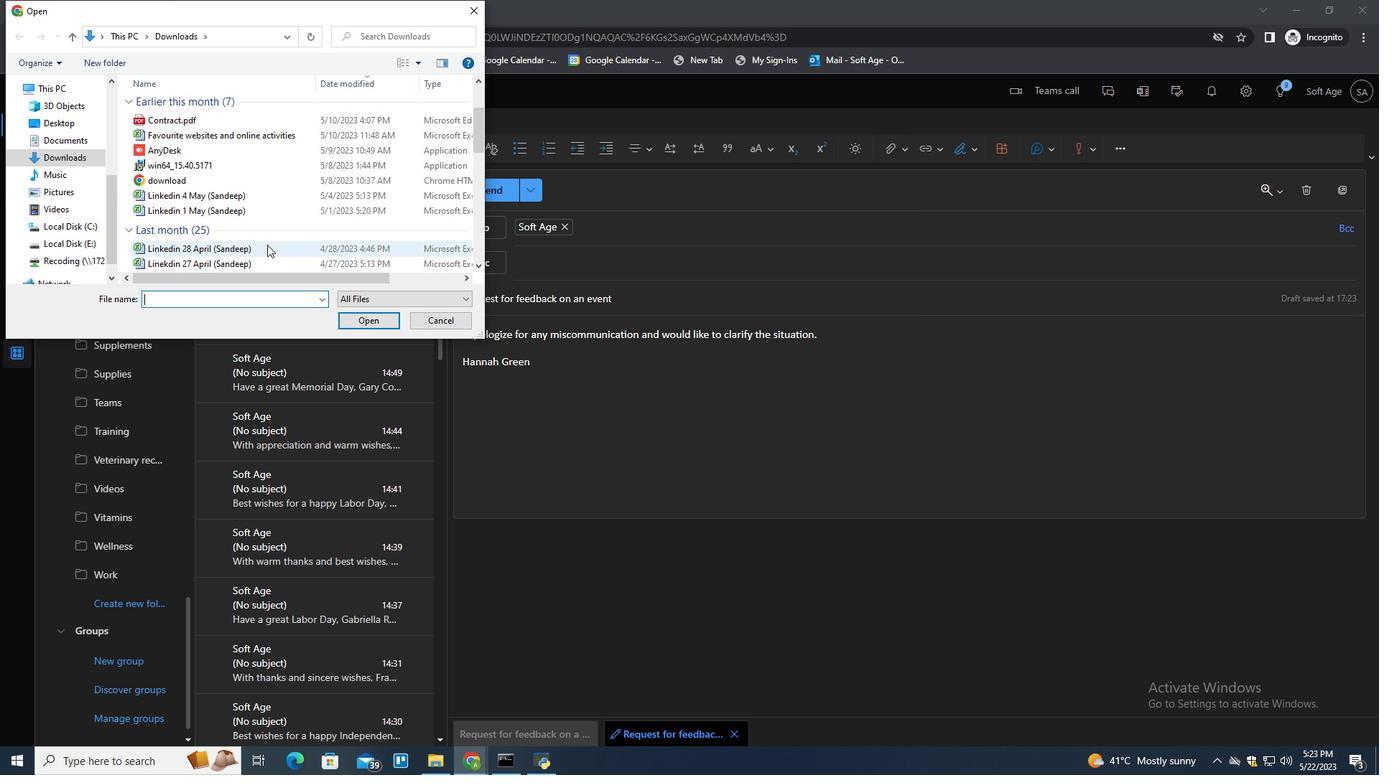 
Action: Mouse scrolled (267, 244) with delta (0, 0)
Screenshot: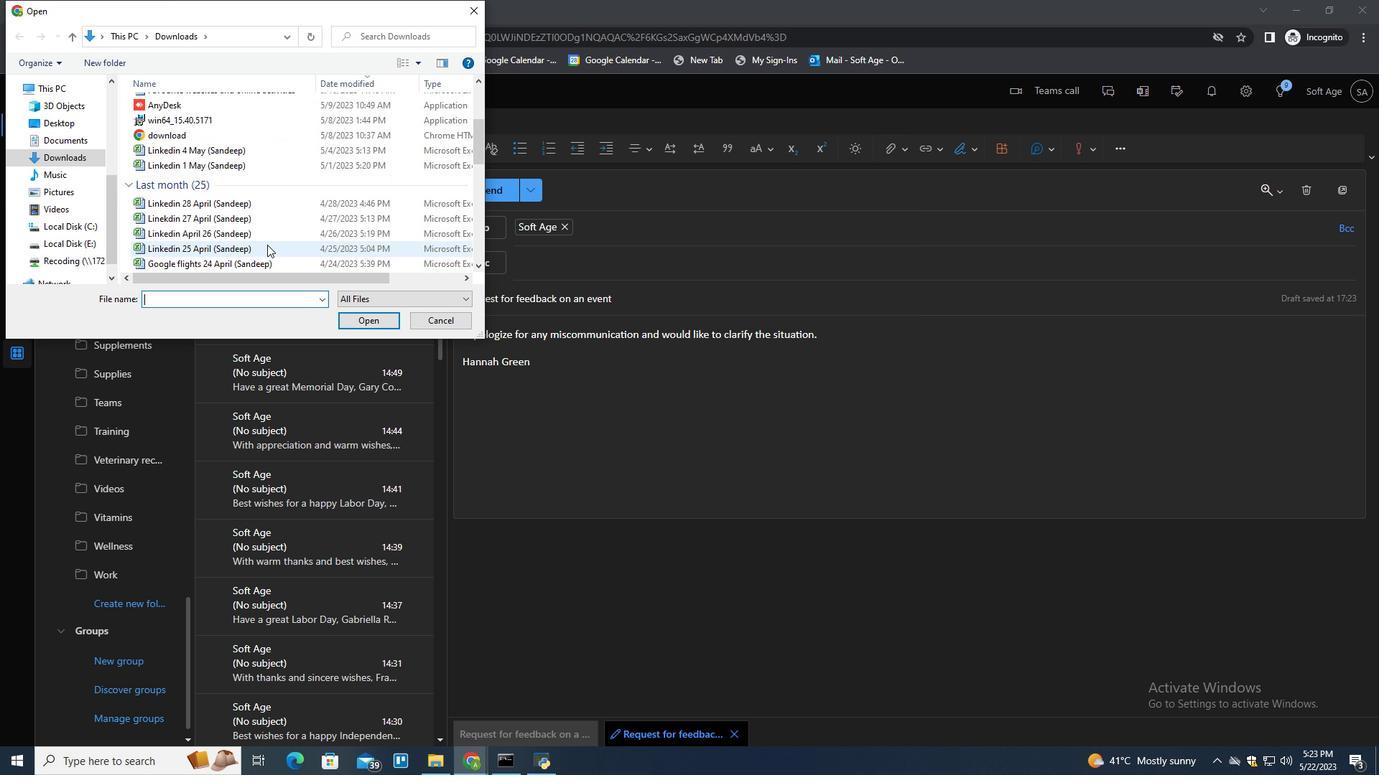 
Action: Mouse scrolled (267, 244) with delta (0, 0)
Screenshot: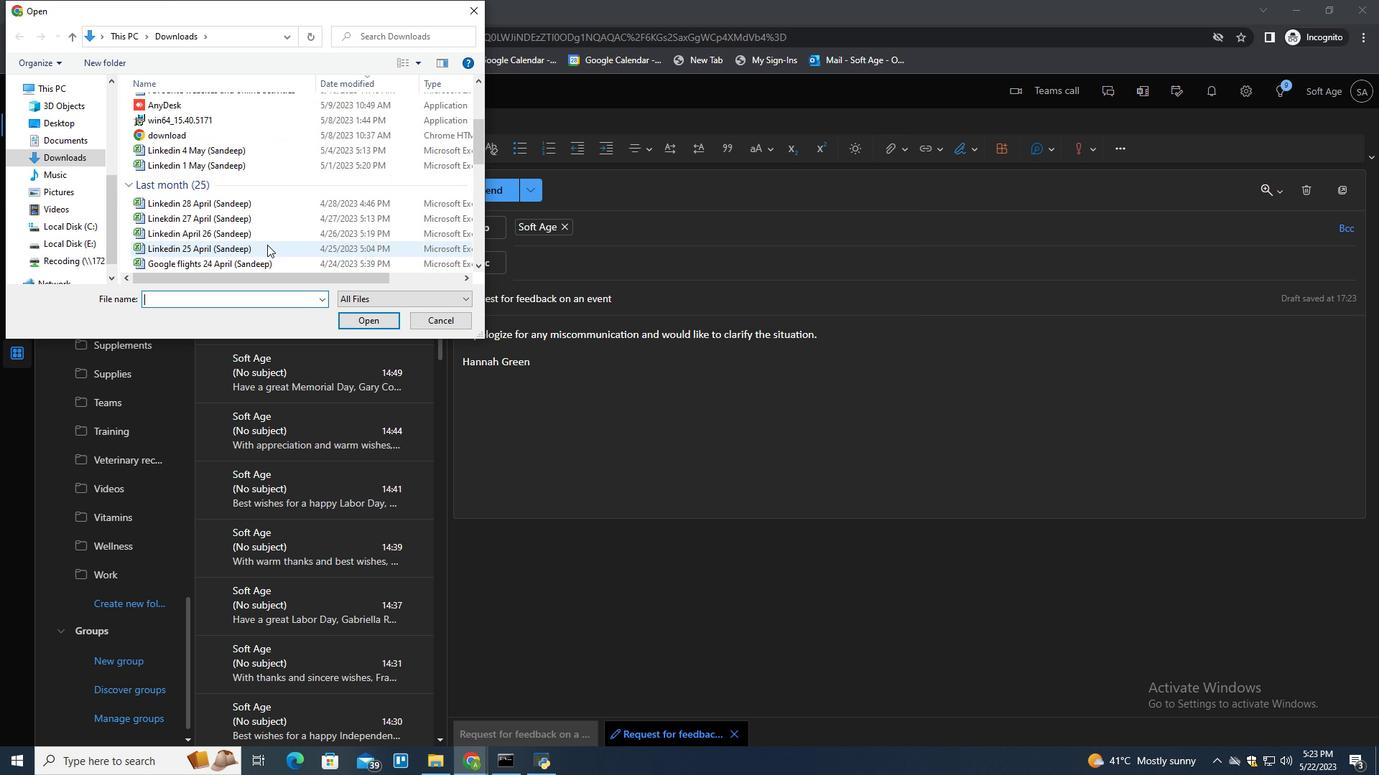 
Action: Mouse scrolled (267, 244) with delta (0, 0)
Screenshot: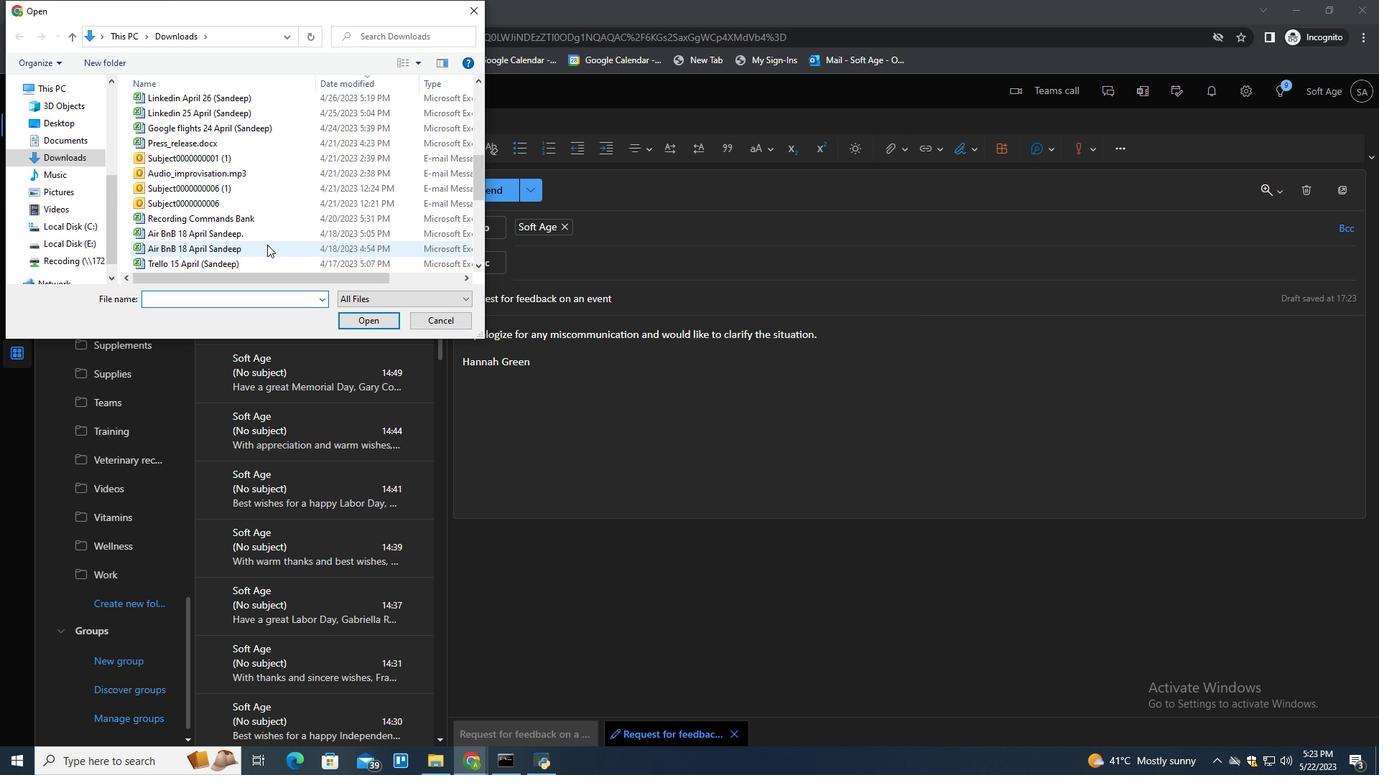 
Action: Mouse scrolled (267, 244) with delta (0, 0)
Screenshot: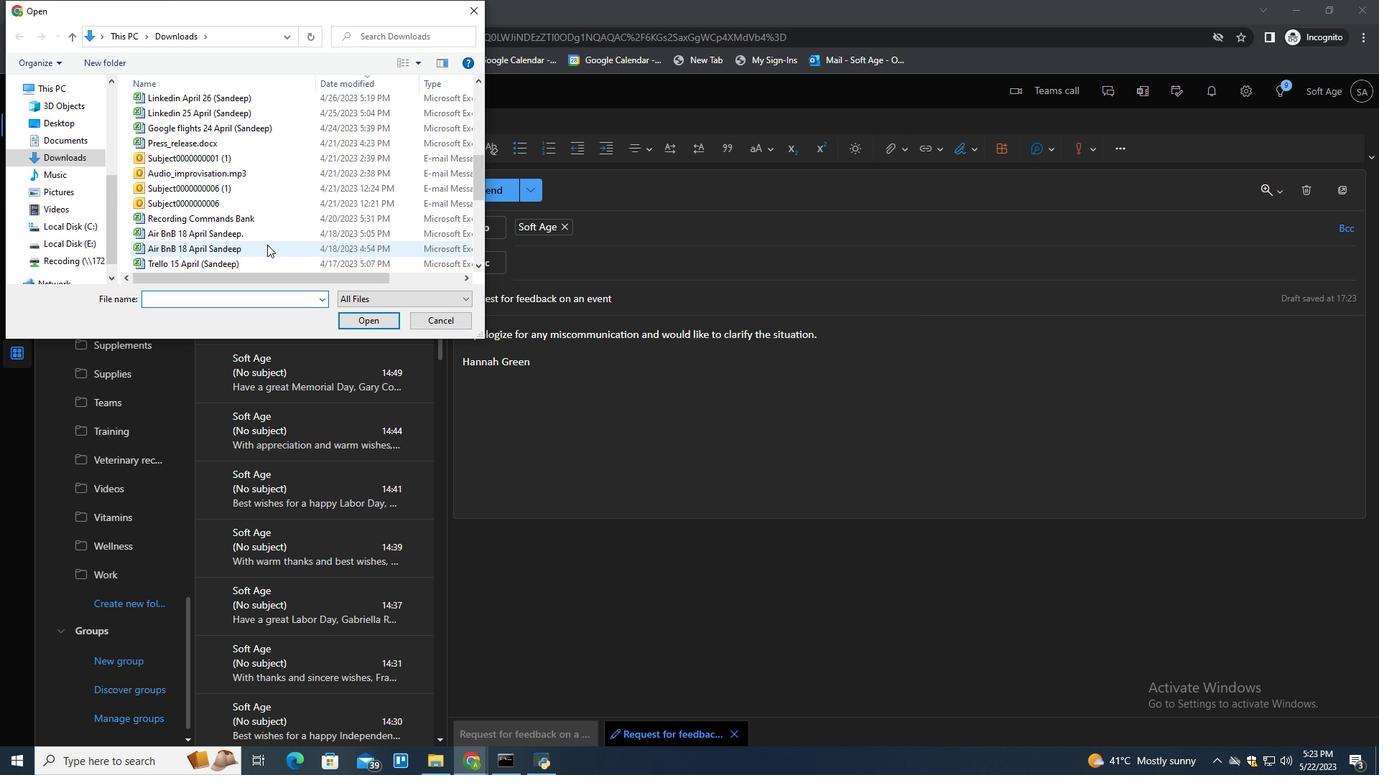 
Action: Mouse scrolled (267, 244) with delta (0, 0)
Screenshot: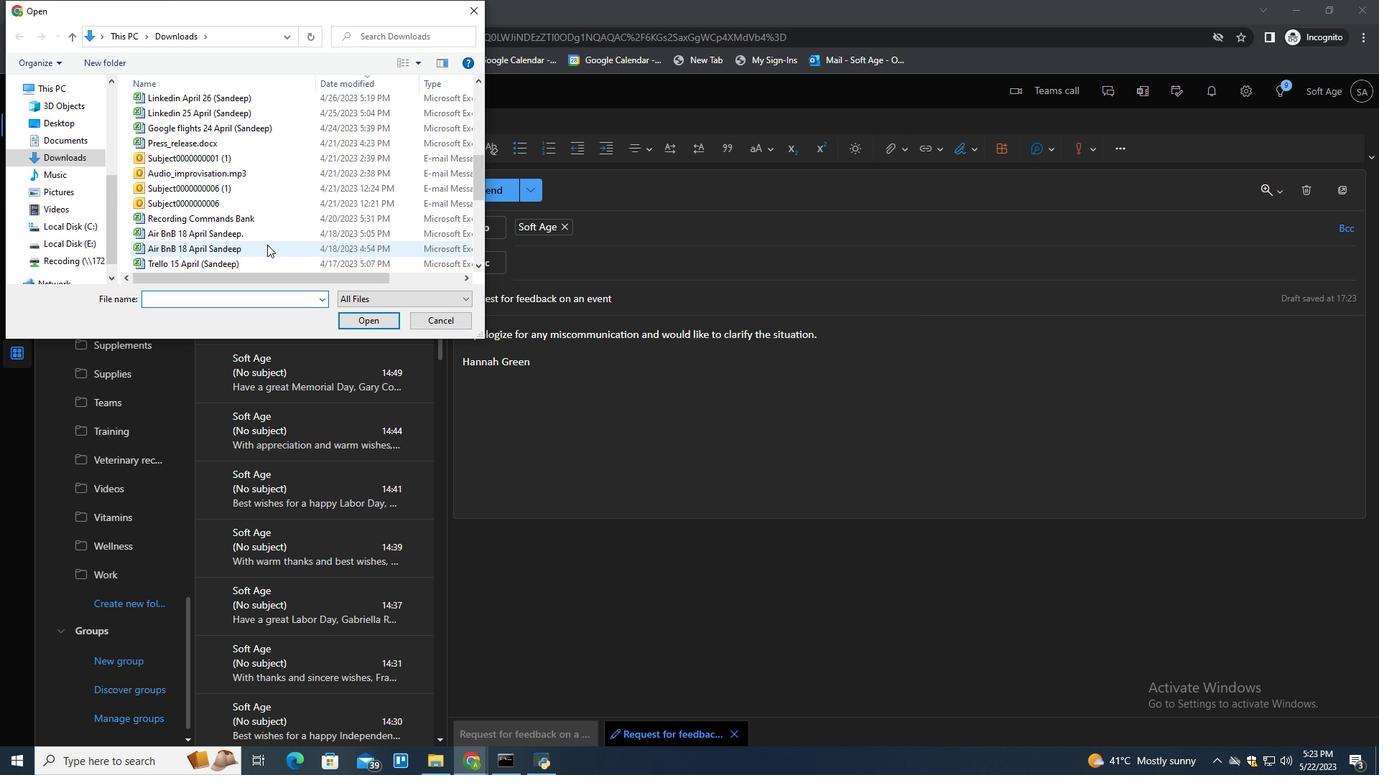 
Action: Mouse scrolled (267, 244) with delta (0, 0)
Screenshot: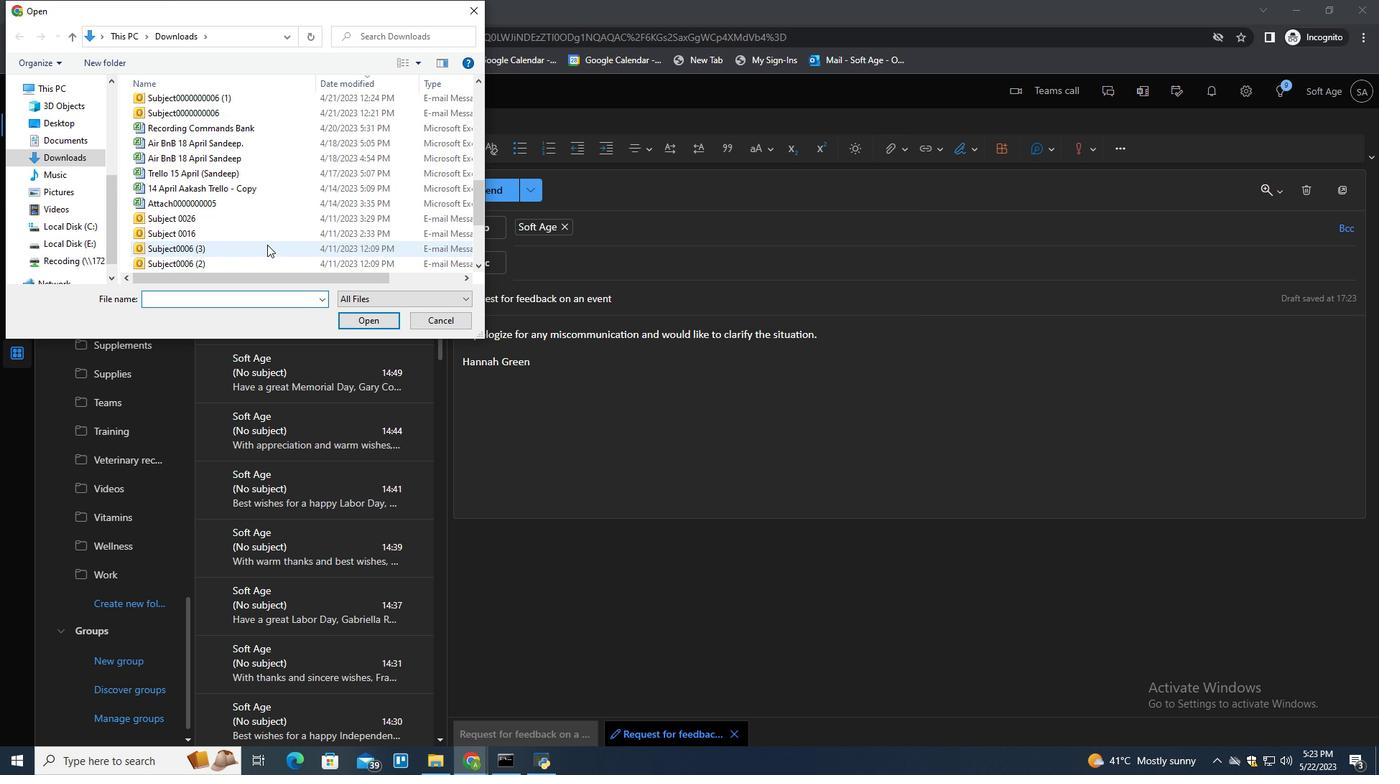 
Action: Mouse scrolled (267, 244) with delta (0, 0)
Screenshot: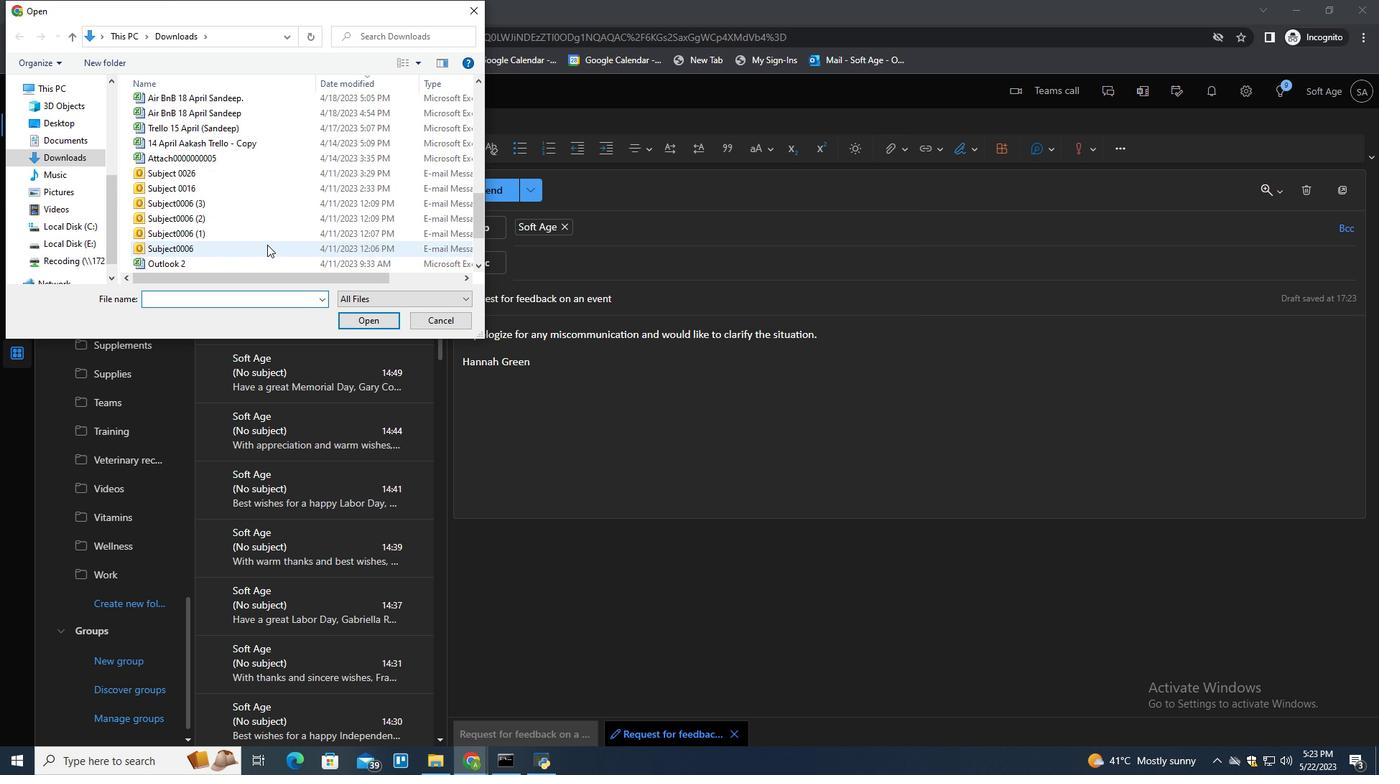 
Action: Mouse scrolled (267, 244) with delta (0, 0)
Screenshot: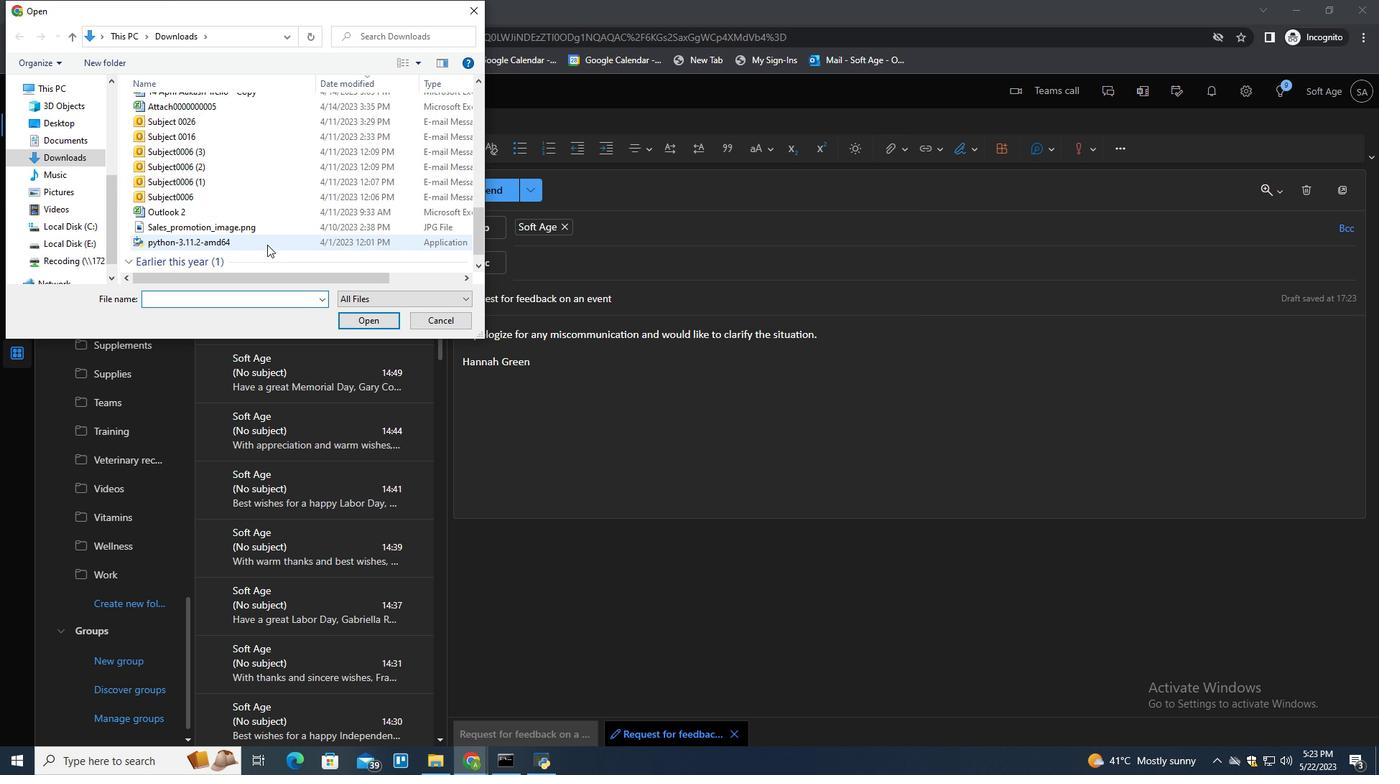 
Action: Mouse scrolled (267, 244) with delta (0, 0)
Screenshot: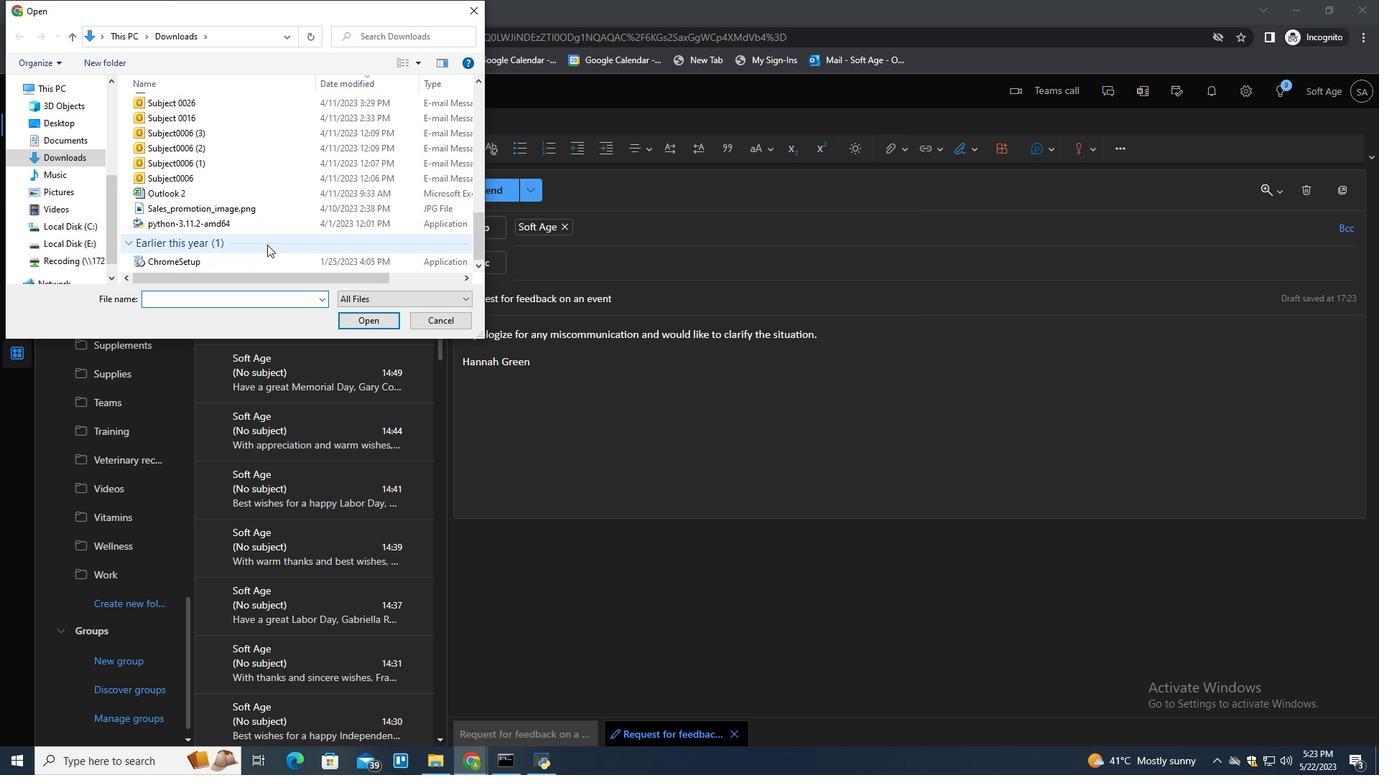 
Action: Mouse moved to (287, 206)
Screenshot: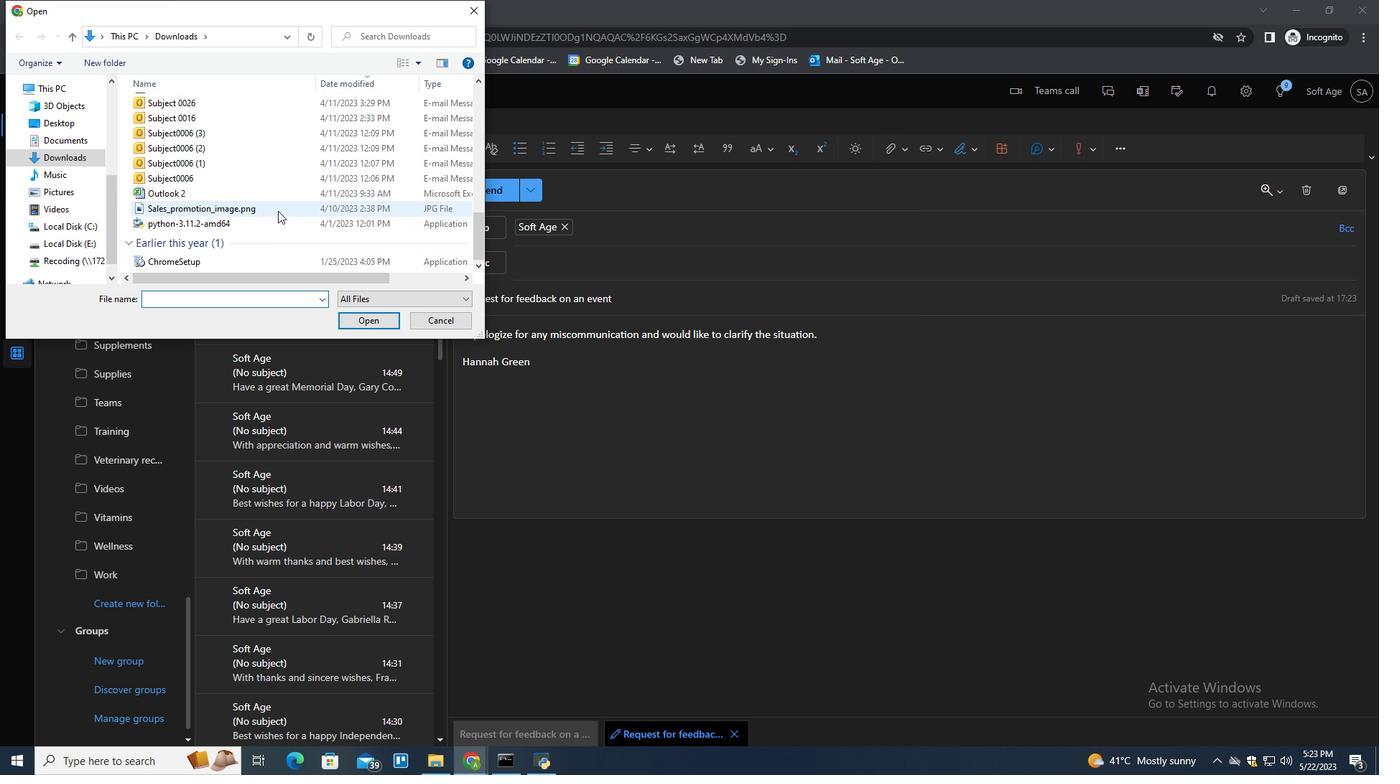 
Action: Mouse pressed left at (287, 206)
Screenshot: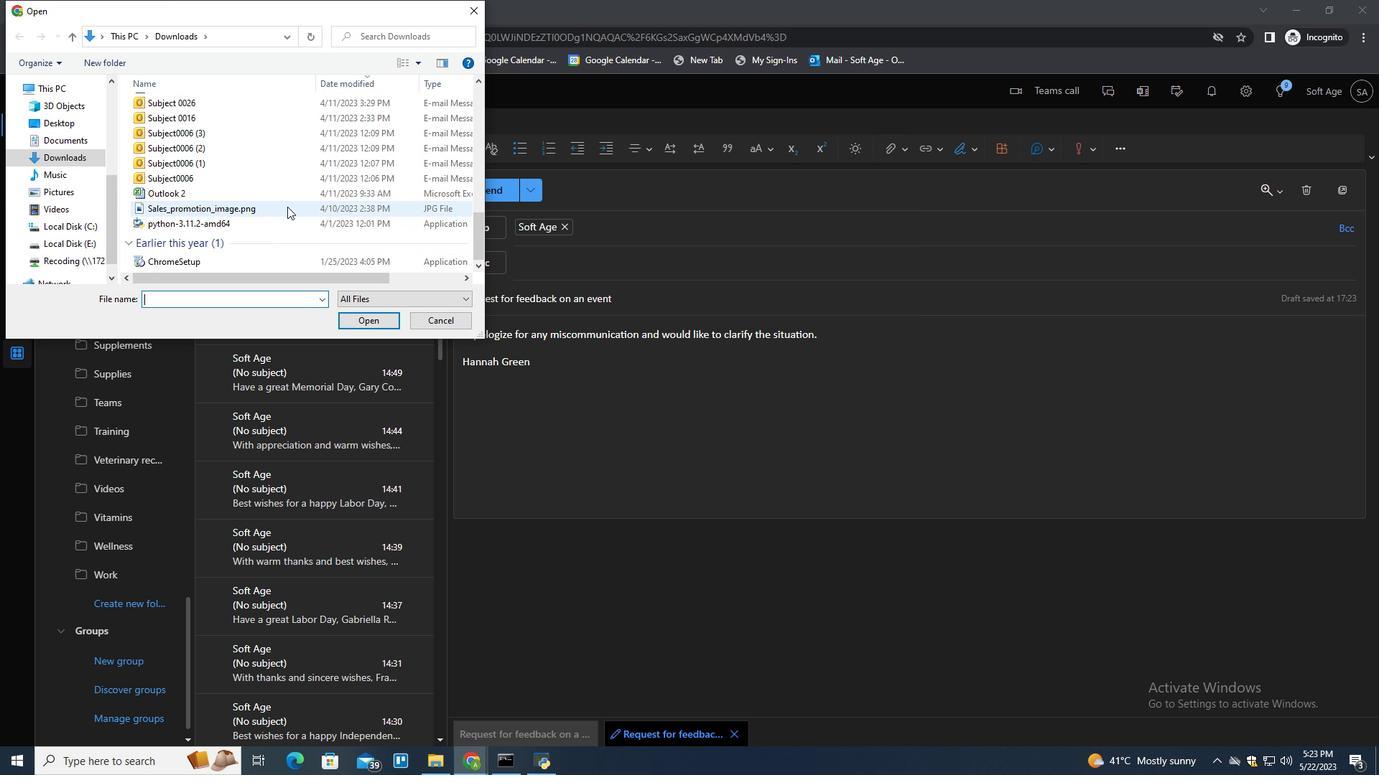 
Action: Key pressed <Key.f2><Key.shift>Catalog<Key.shift>_image.jpg
Screenshot: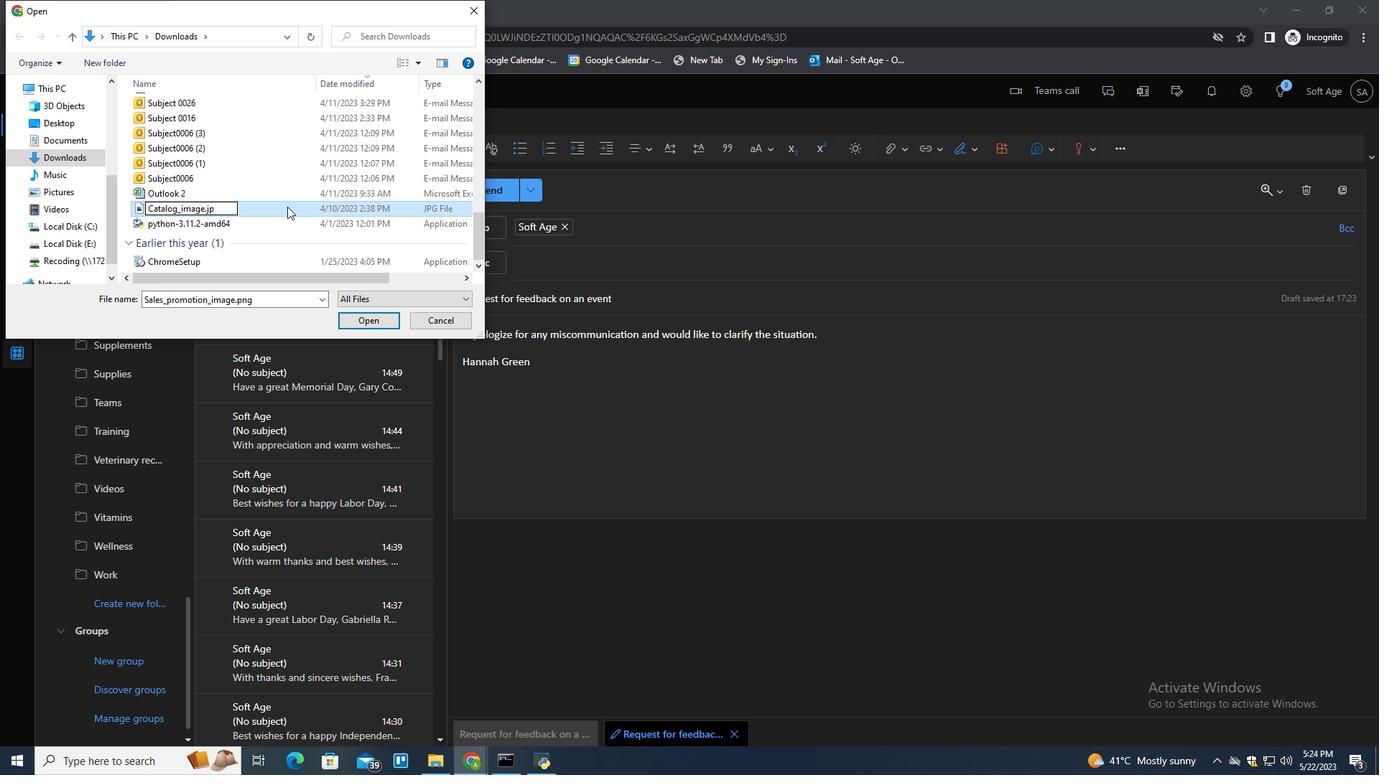 
Action: Mouse pressed left at (287, 206)
Screenshot: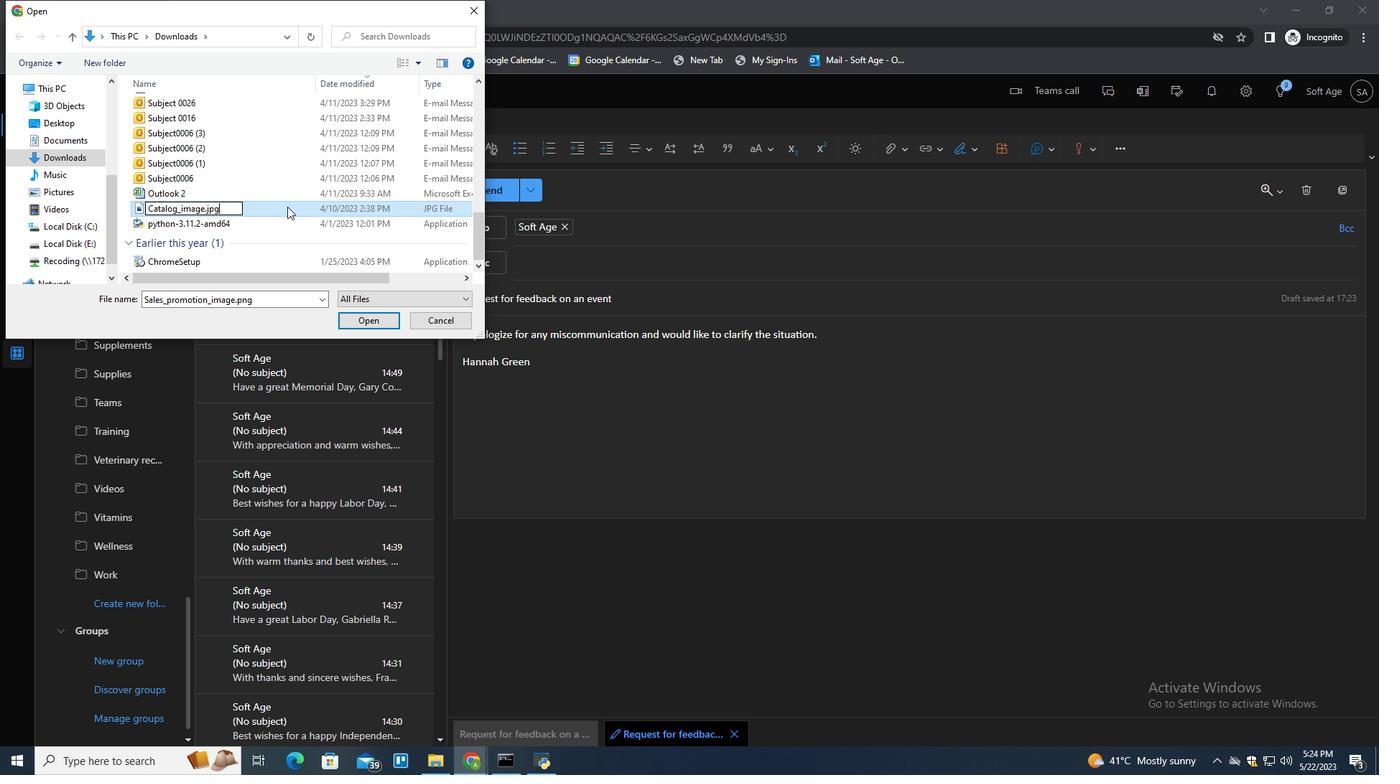 
Action: Mouse moved to (354, 318)
Screenshot: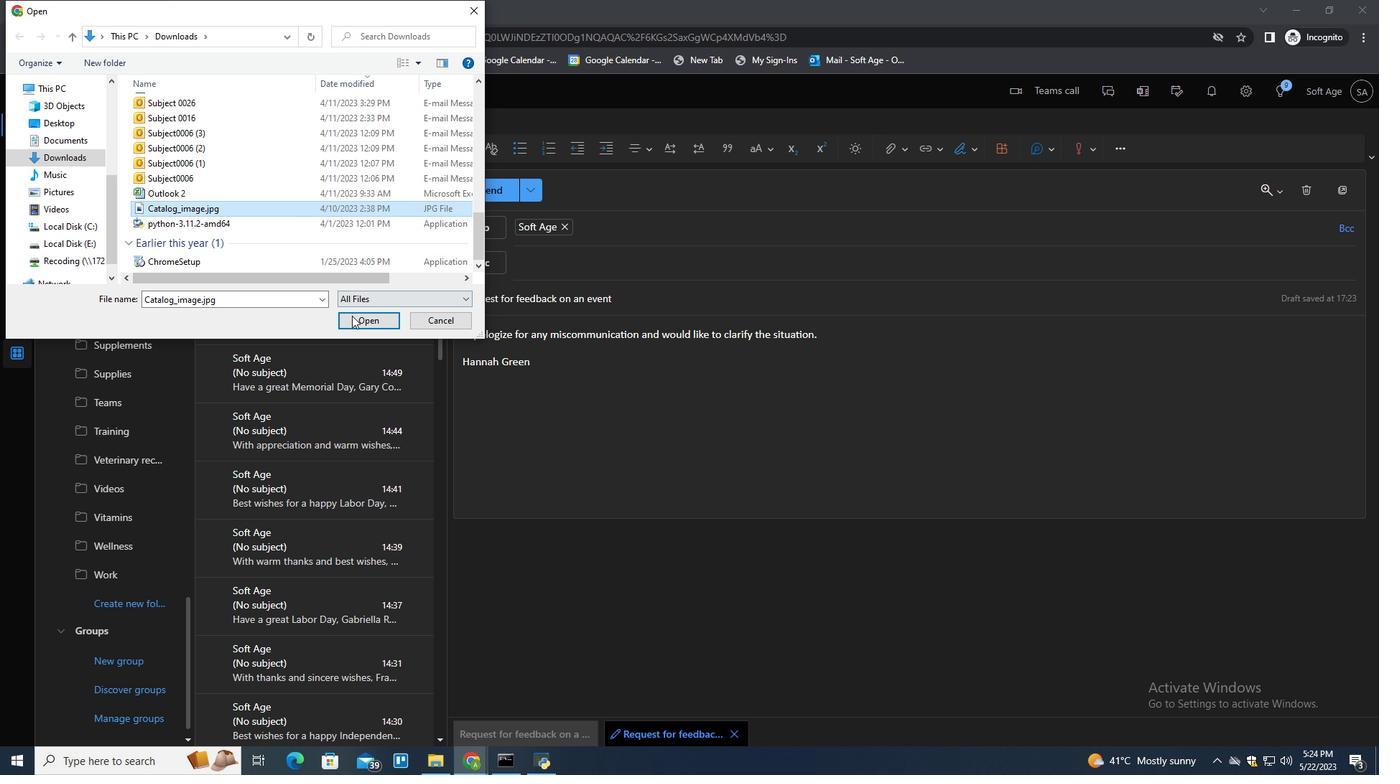 
Action: Mouse pressed left at (354, 318)
Screenshot: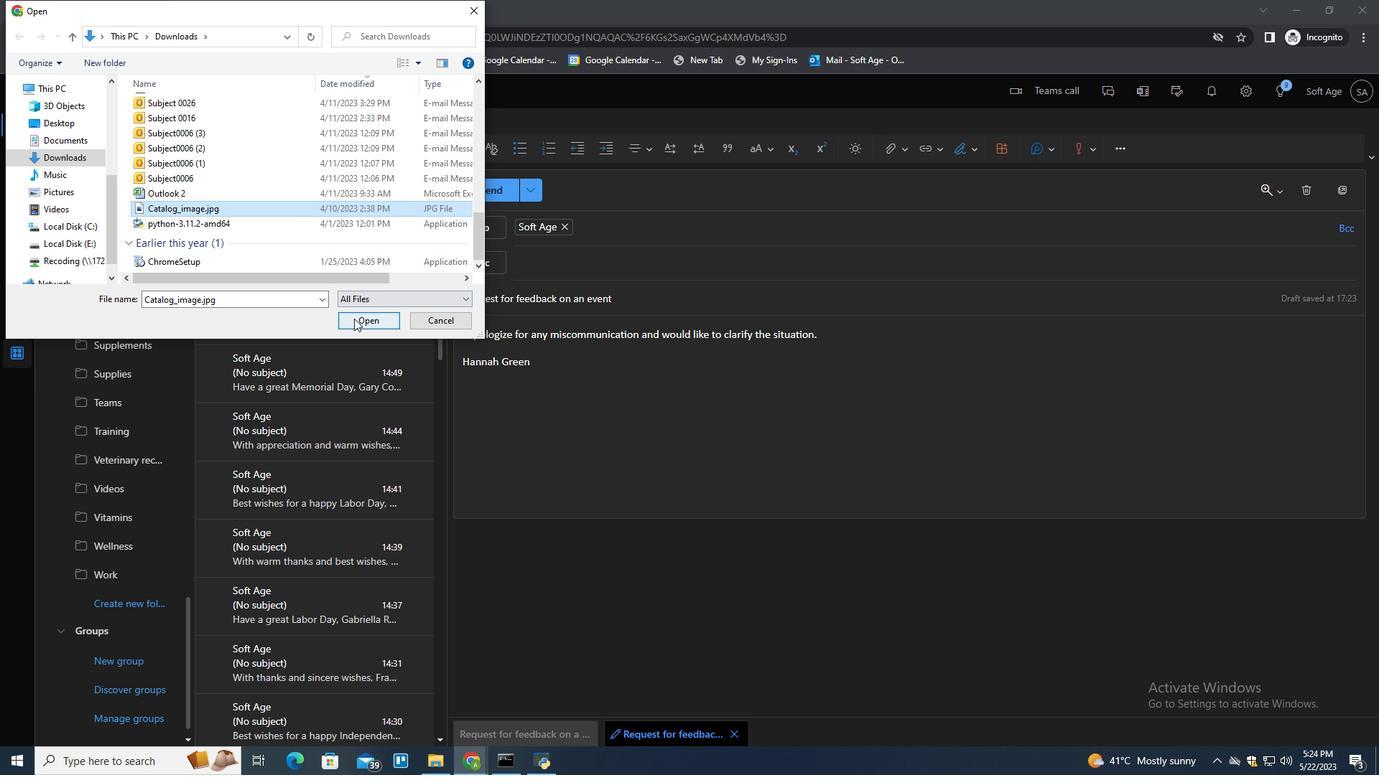 
Action: Mouse moved to (651, 459)
Screenshot: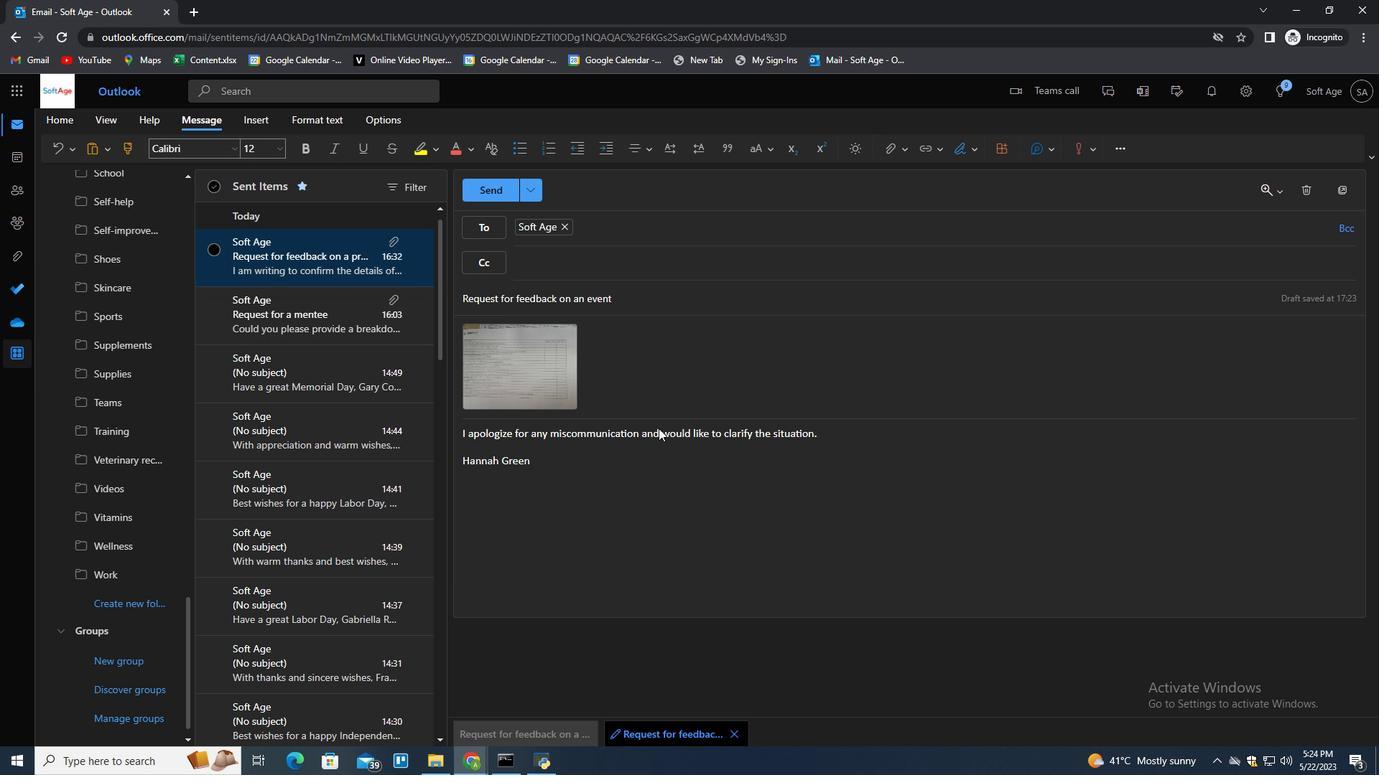
Action: Mouse pressed left at (651, 459)
Screenshot: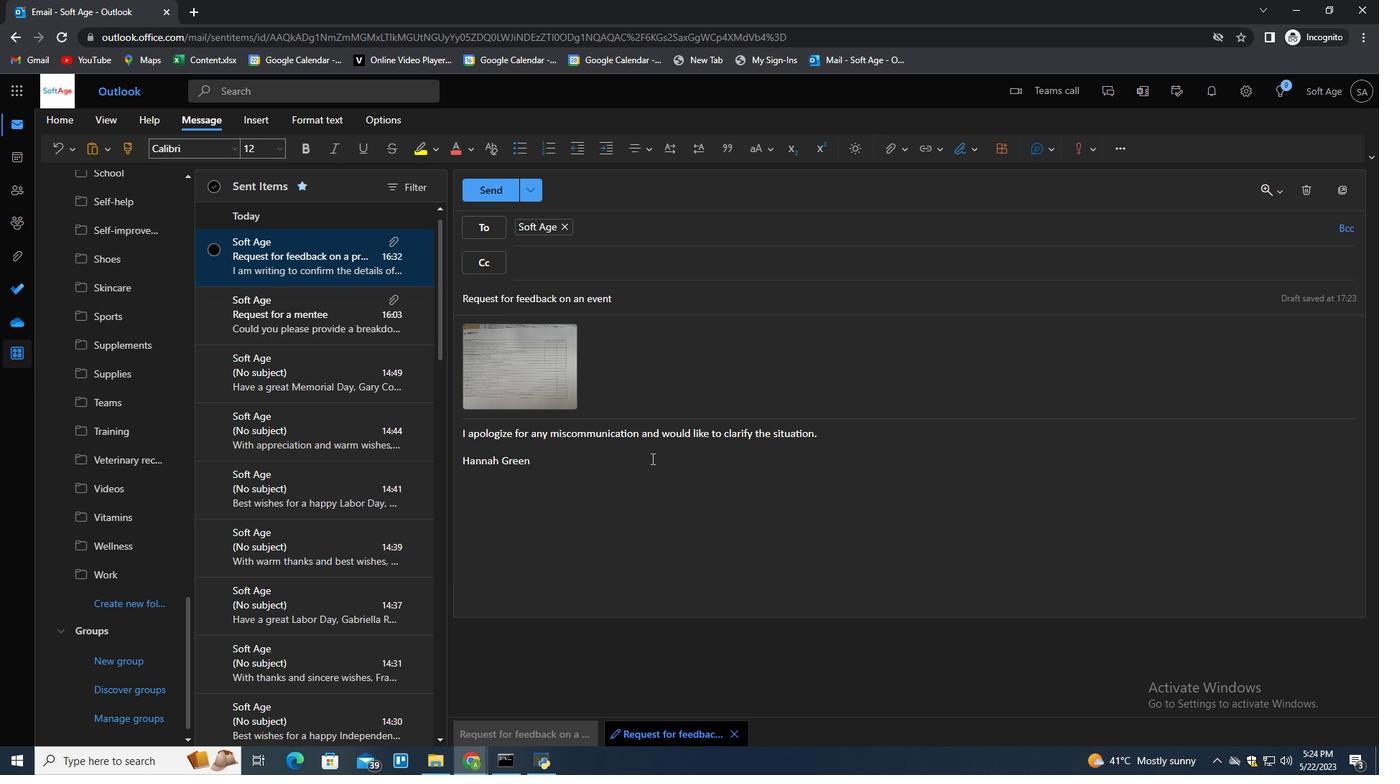 
Action: Key pressed <Key.enter>
Screenshot: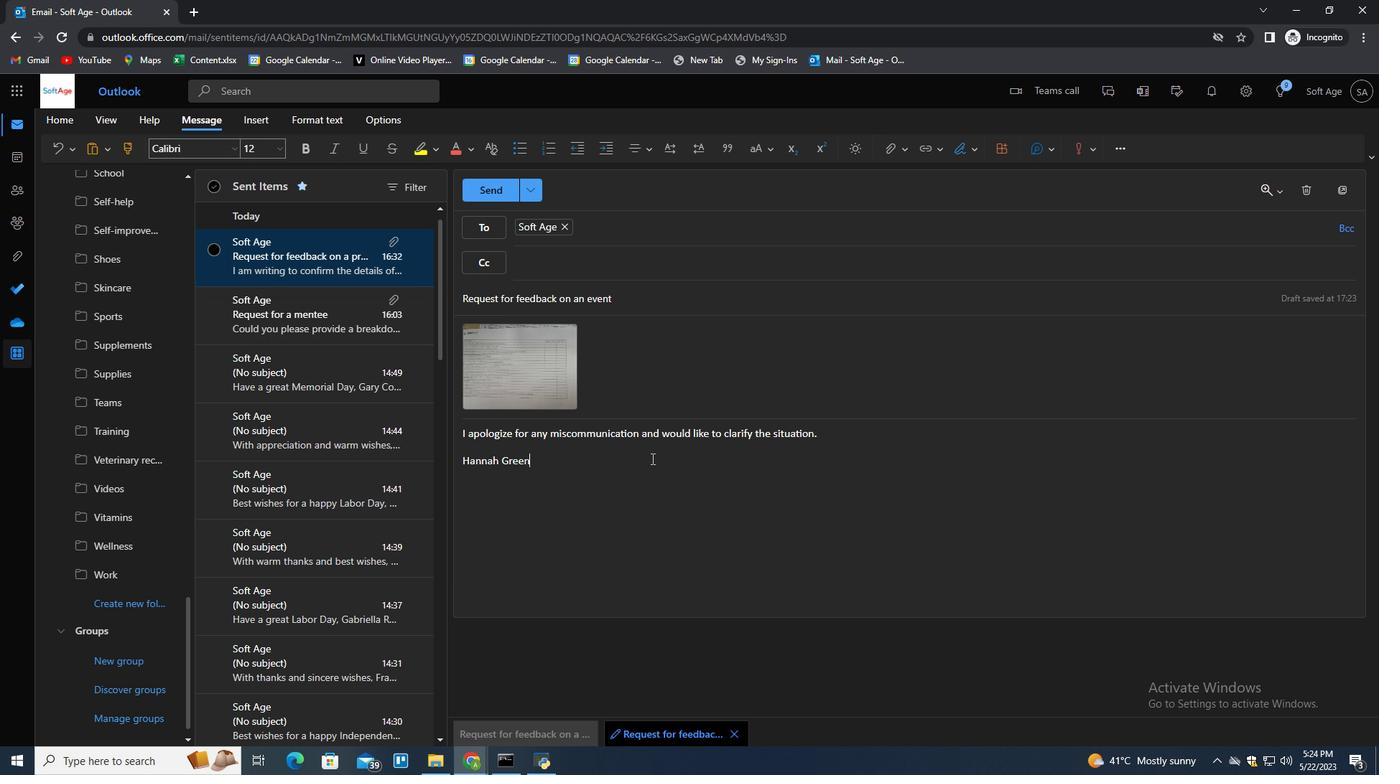 
Action: Mouse moved to (321, 260)
Screenshot: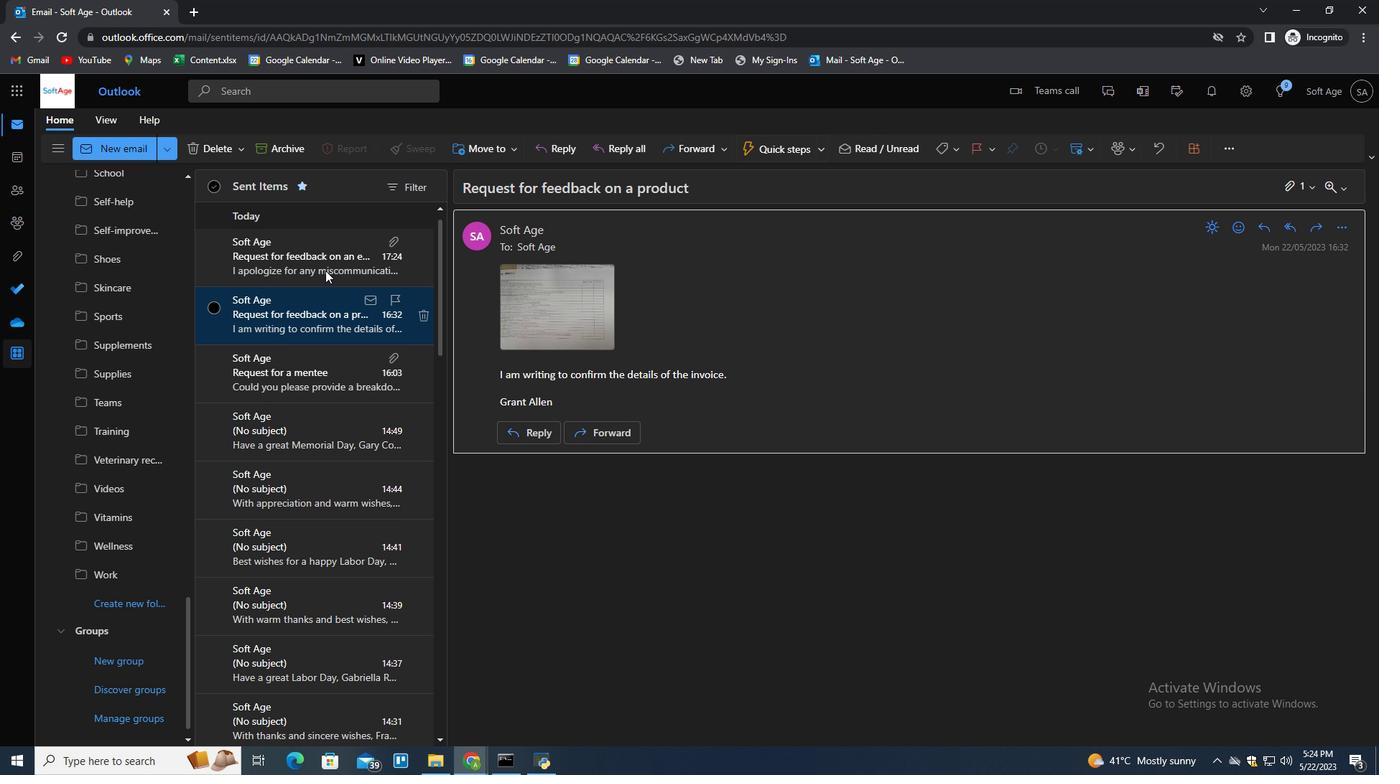 
Action: Mouse pressed right at (321, 260)
Screenshot: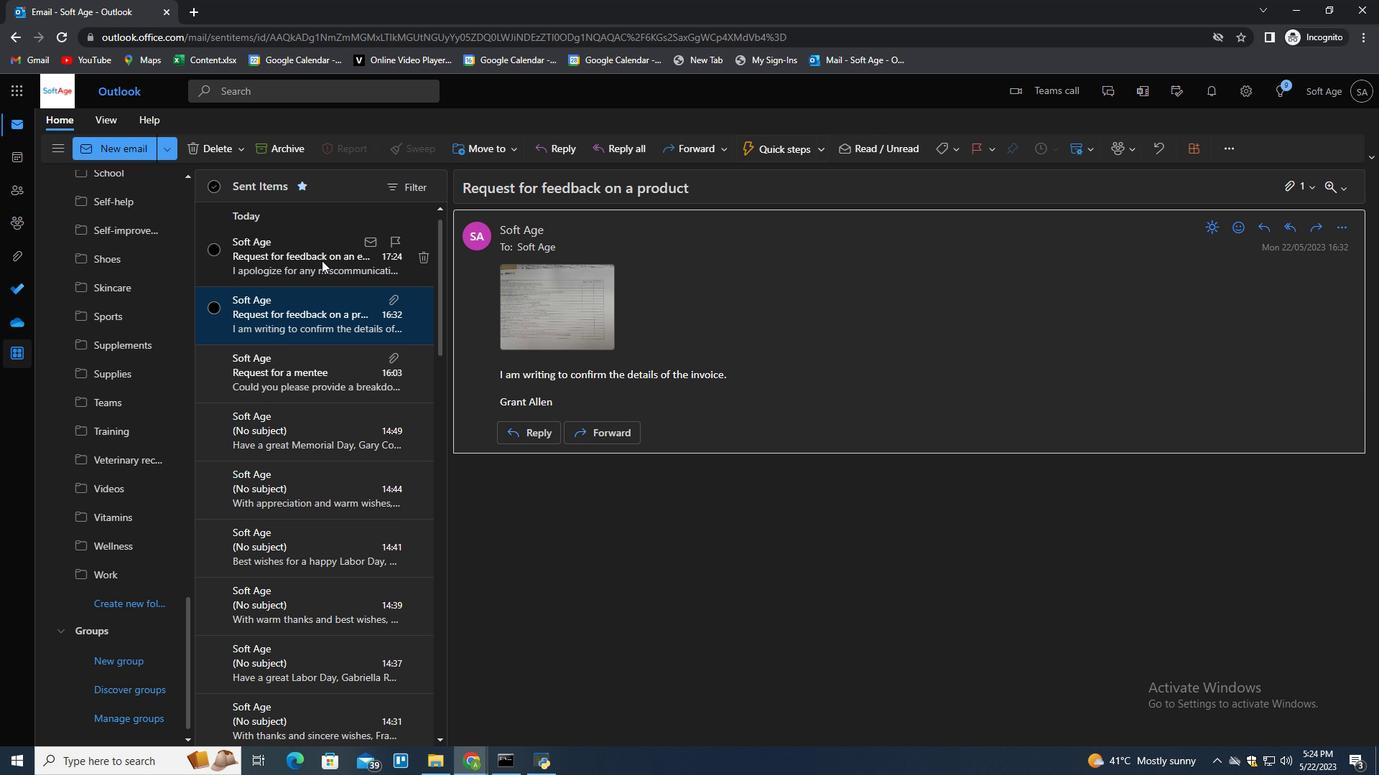 
Action: Mouse moved to (349, 323)
Screenshot: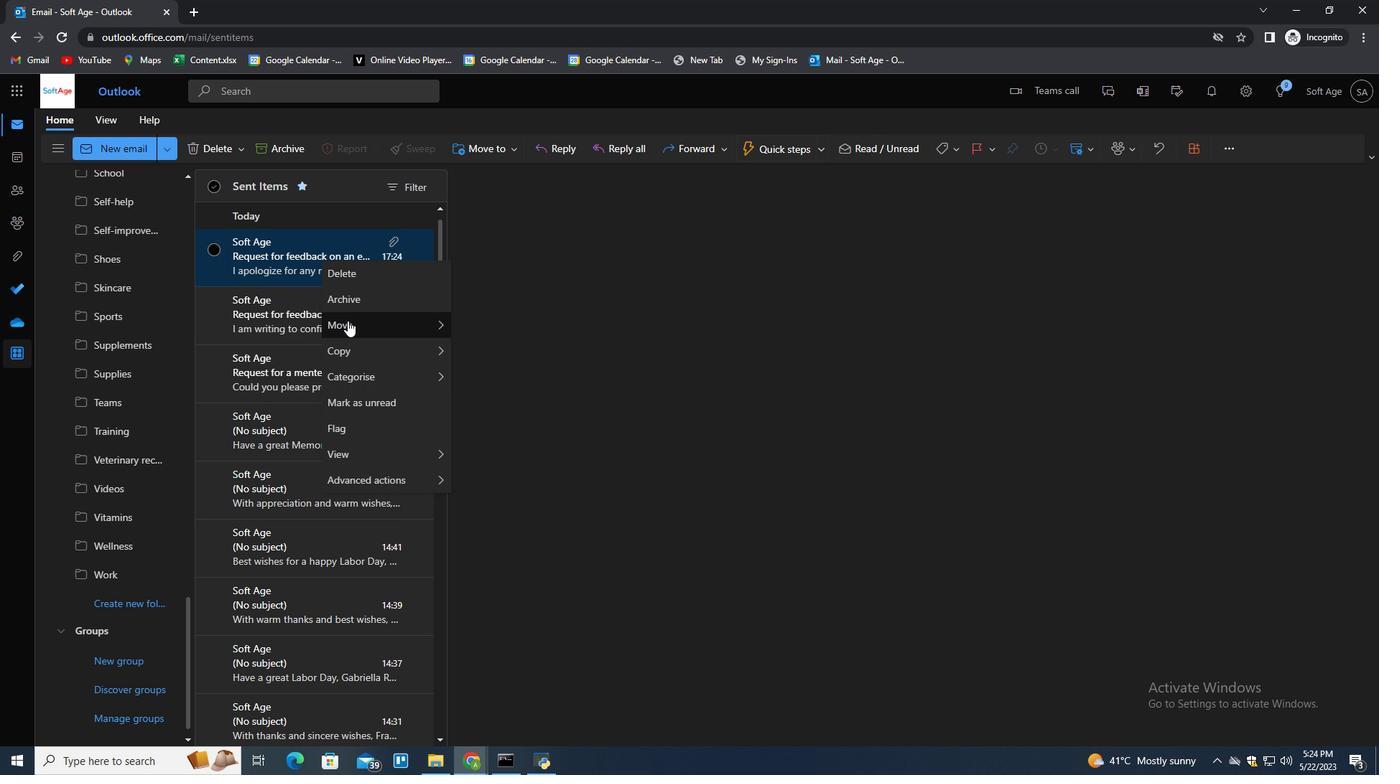 
Action: Mouse pressed left at (349, 323)
Screenshot: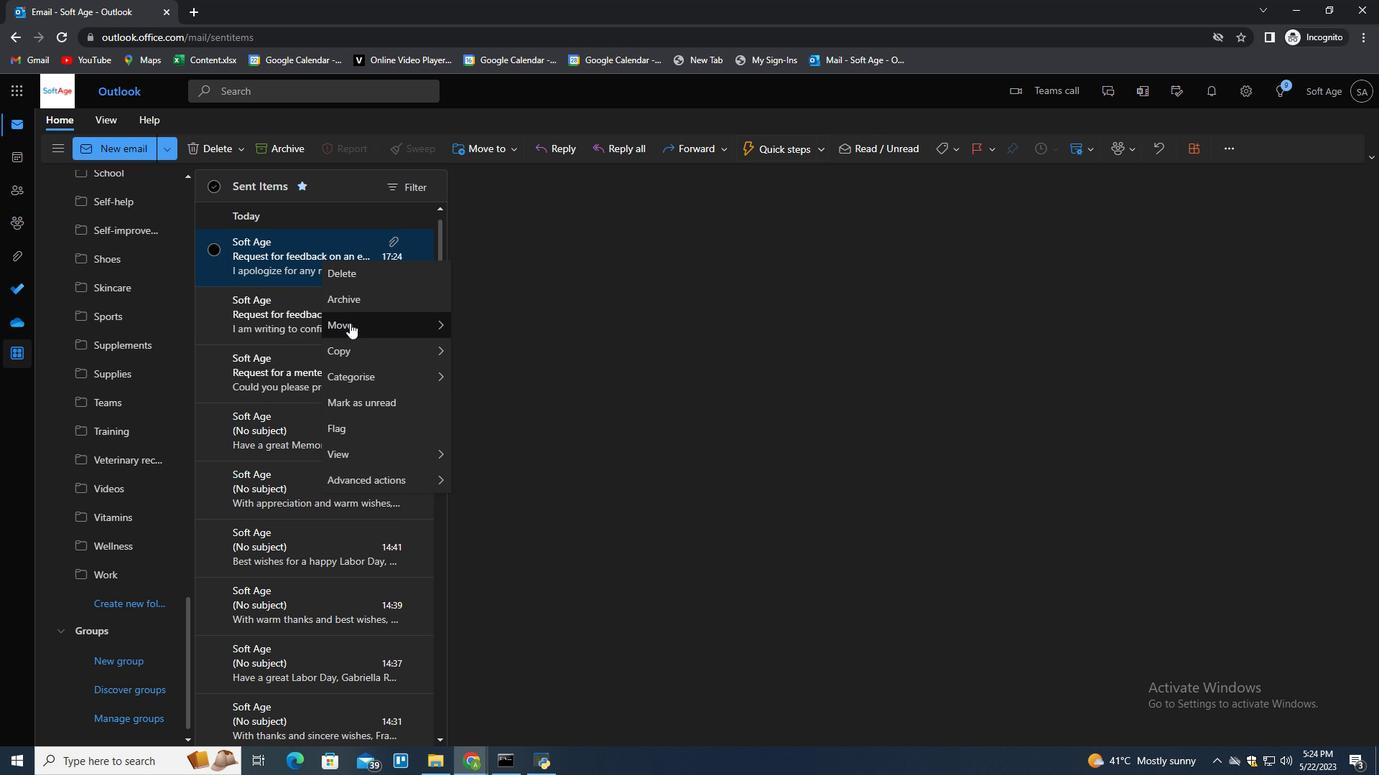 
Action: Mouse moved to (487, 322)
Screenshot: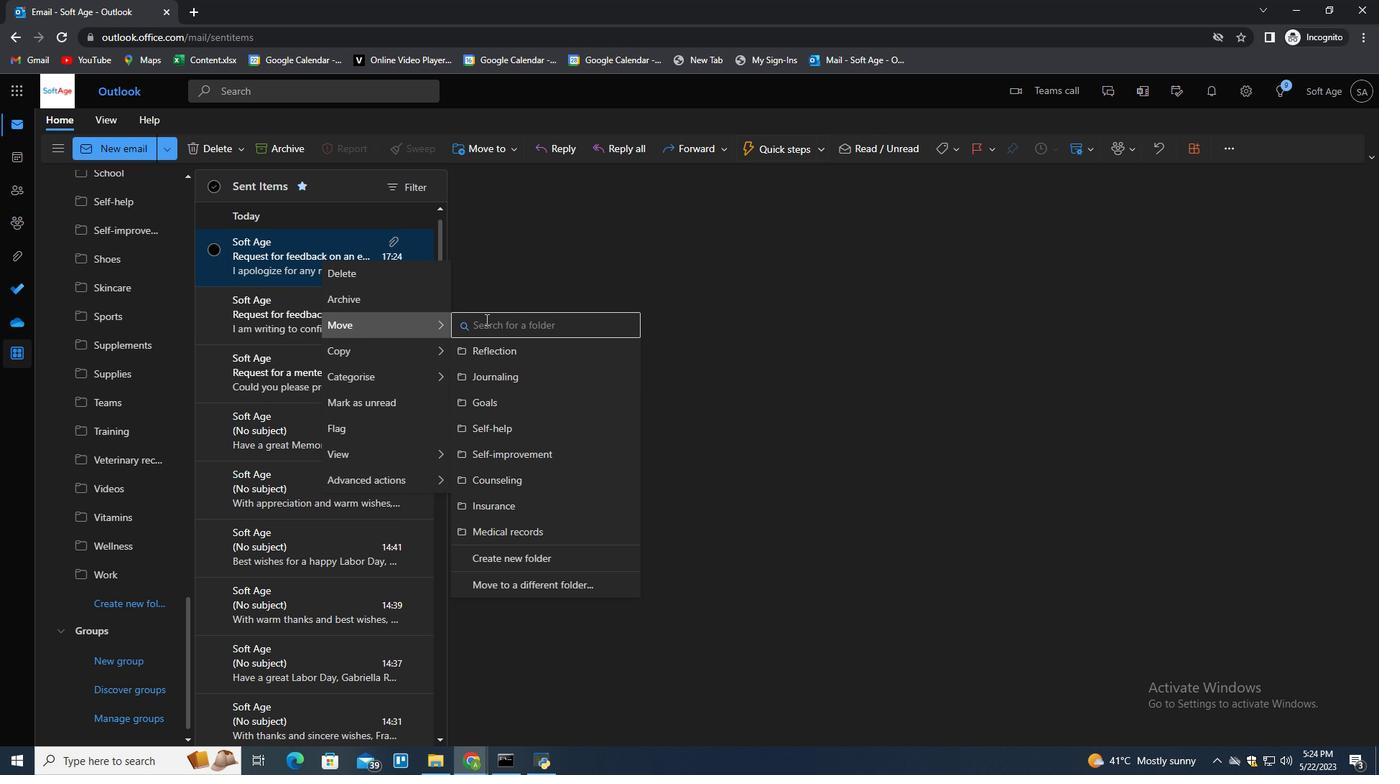 
Action: Mouse pressed left at (487, 322)
Screenshot: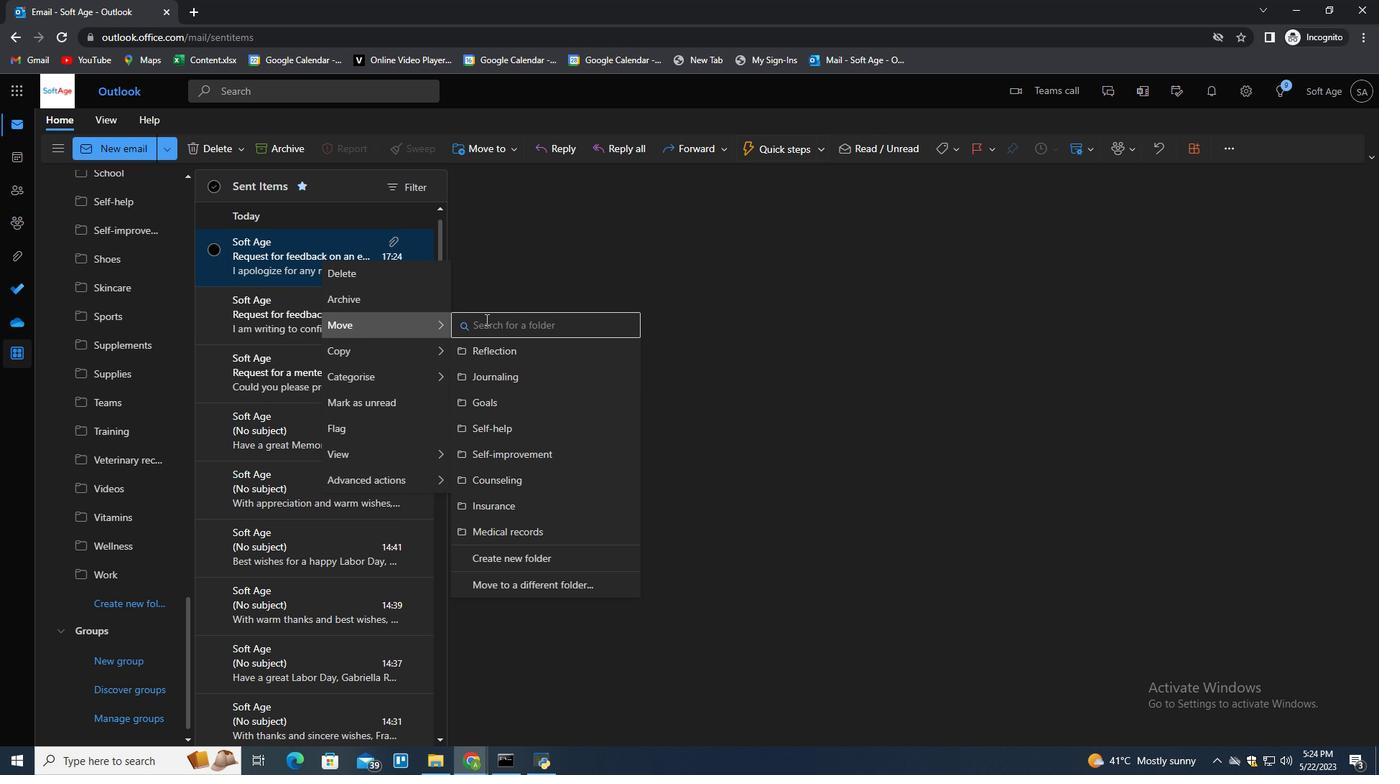 
Action: Key pressed <Key.shift>Meditation<Key.down><Key.enter>
Screenshot: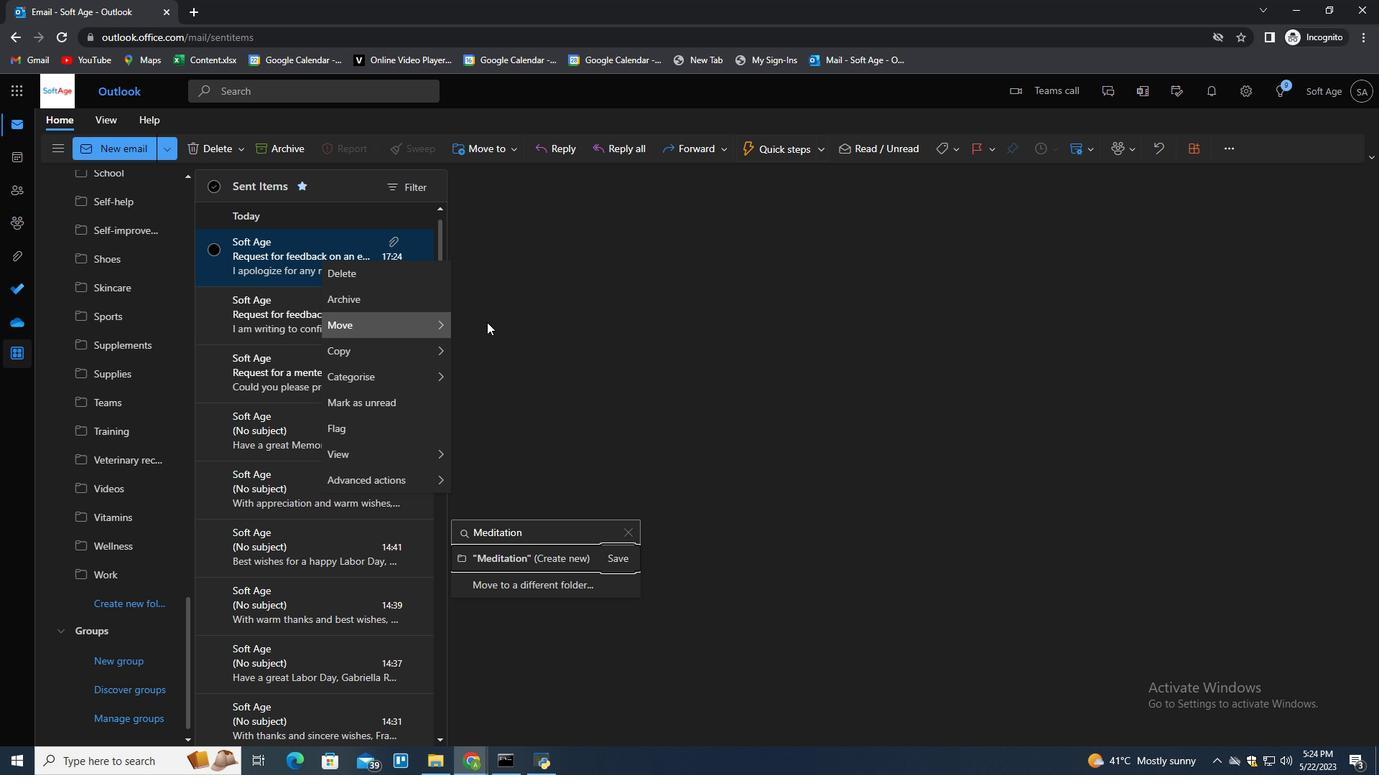 
Action: Mouse moved to (710, 534)
Screenshot: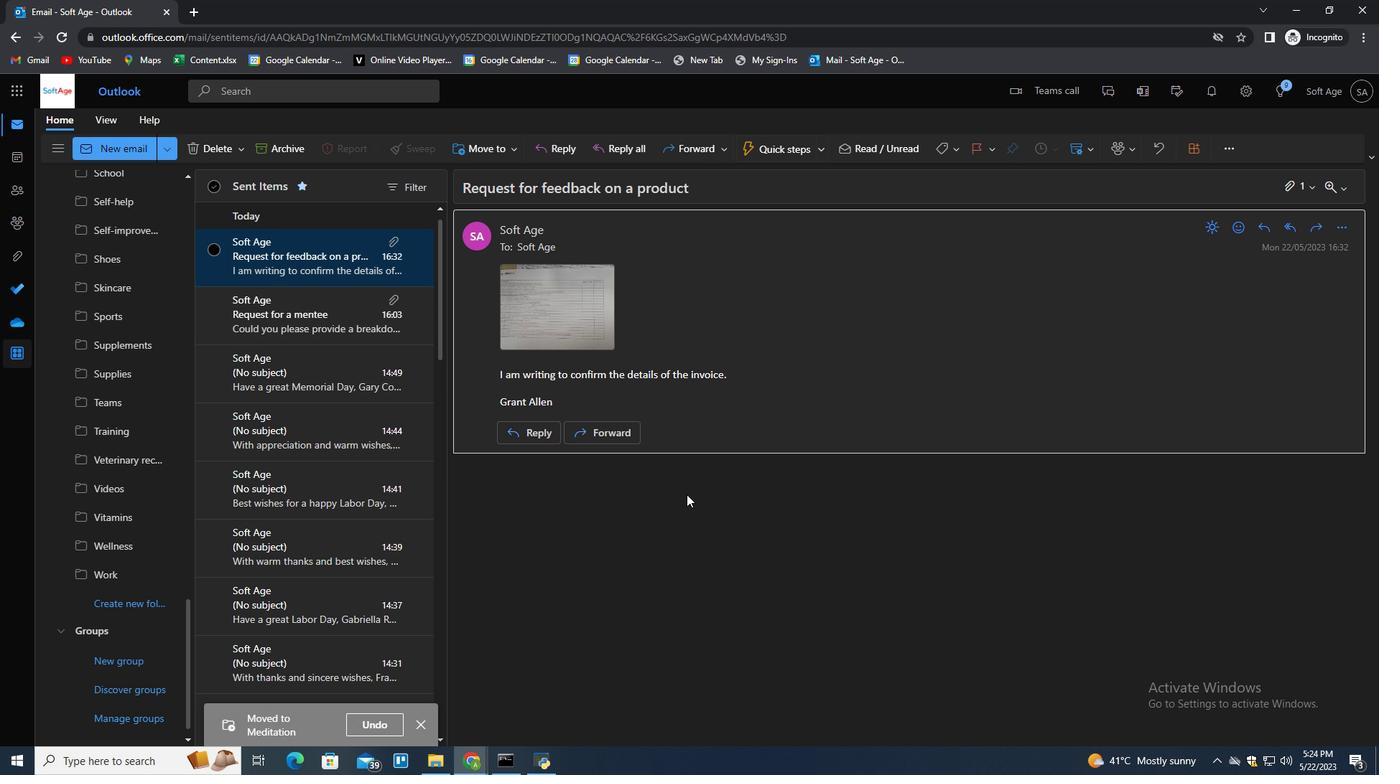 
Action: Mouse pressed left at (710, 534)
Screenshot: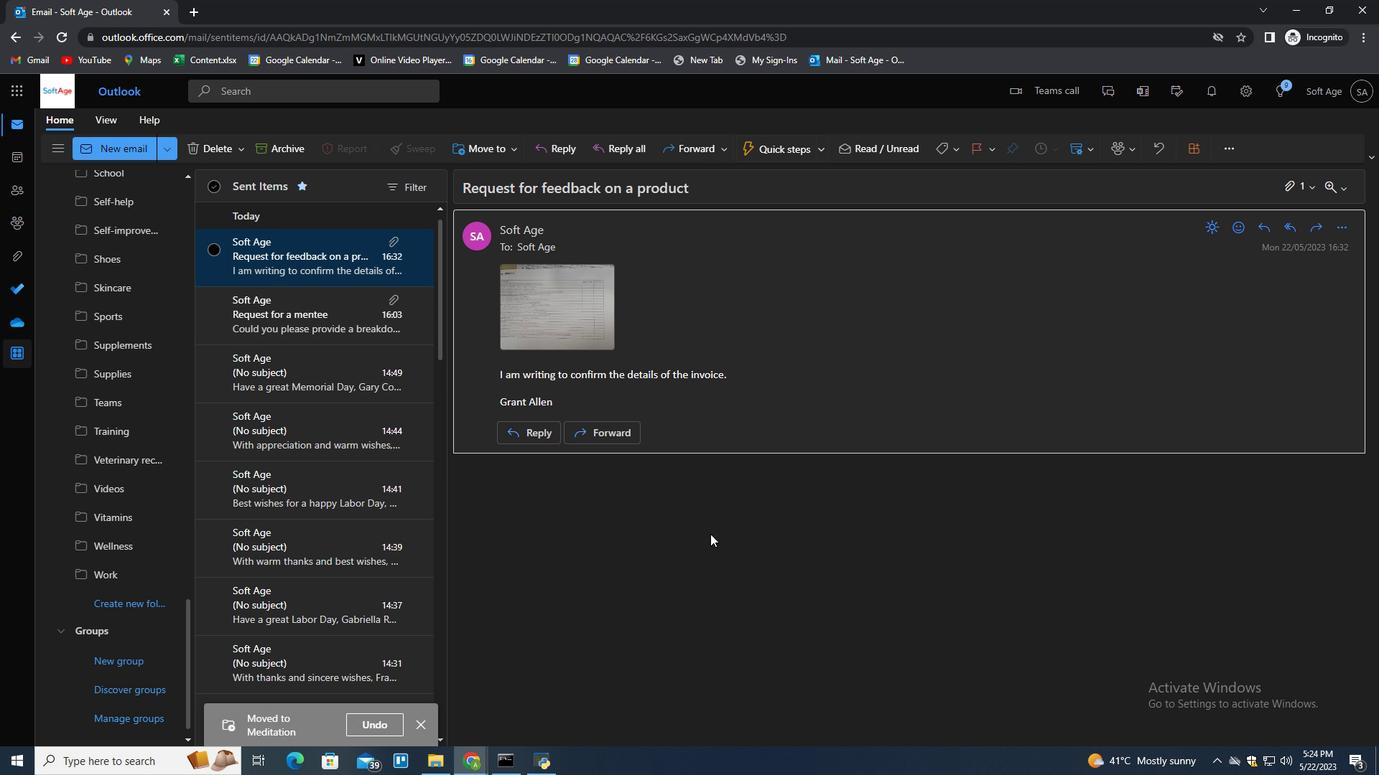 
